Task: Play online crossword game.
Action: Mouse moved to (415, 357)
Screenshot: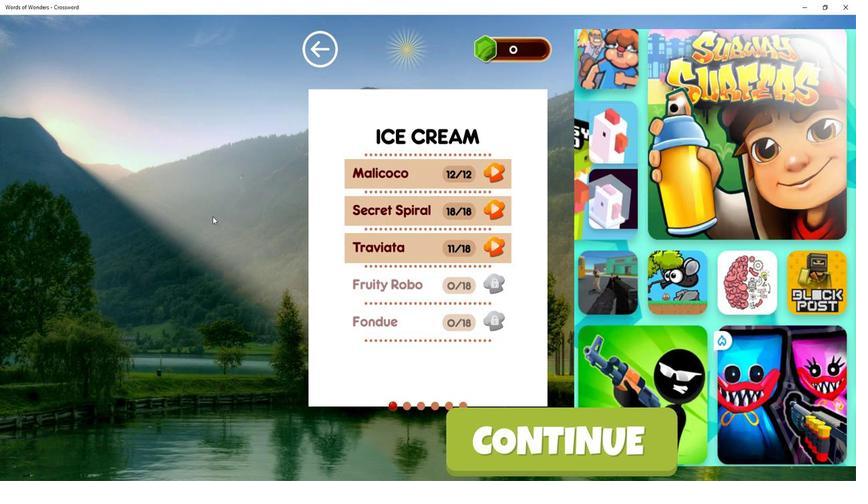 
Action: Mouse pressed left at (415, 357)
Screenshot: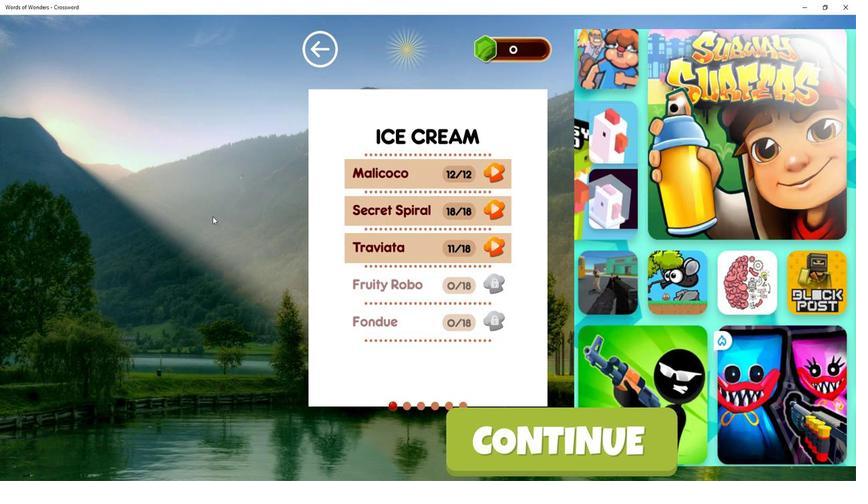 
Action: Mouse moved to (656, 404)
Screenshot: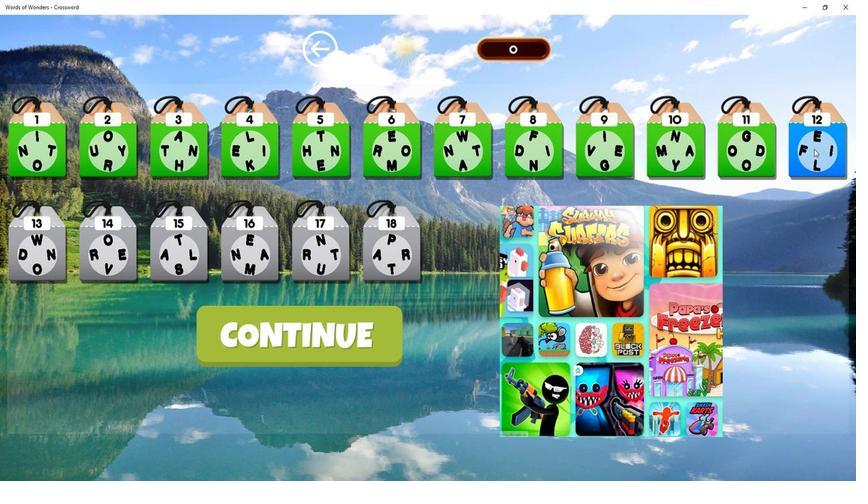
Action: Mouse pressed left at (656, 404)
Screenshot: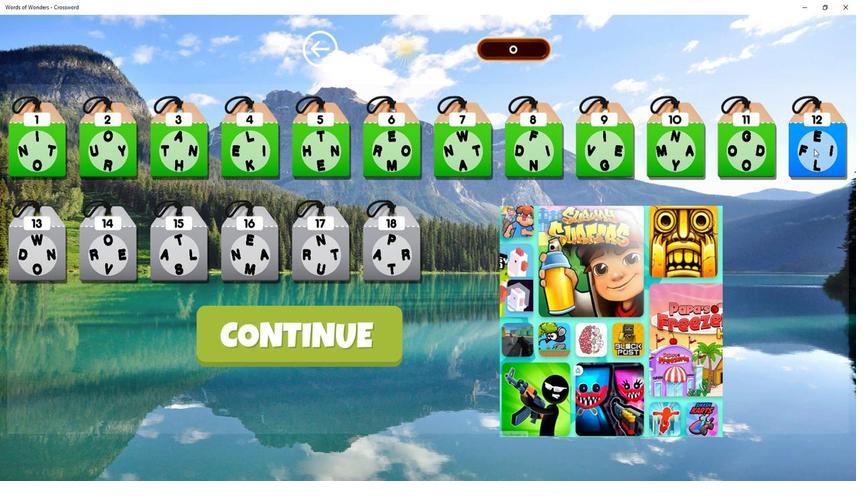 
Action: Mouse moved to (466, 321)
Screenshot: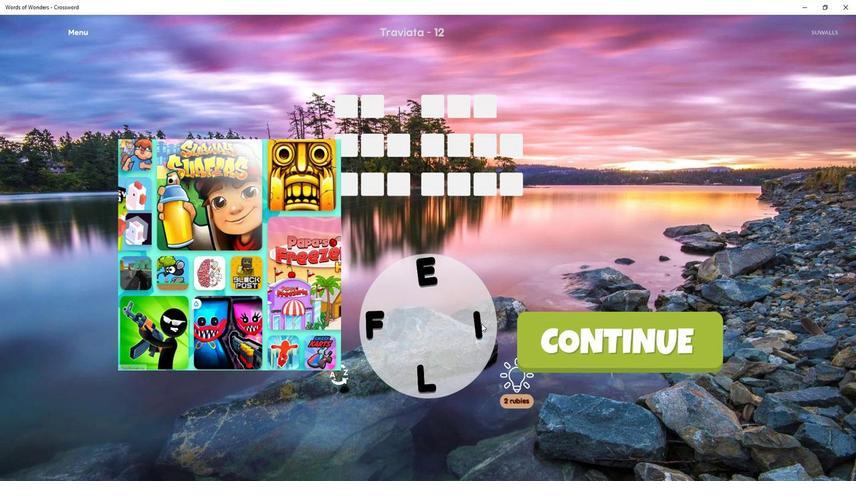 
Action: Mouse pressed left at (466, 321)
Screenshot: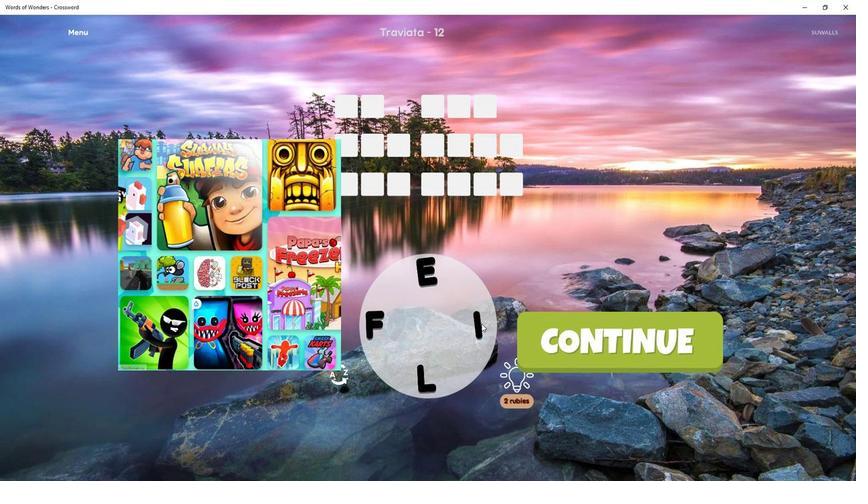 
Action: Mouse moved to (464, 322)
Screenshot: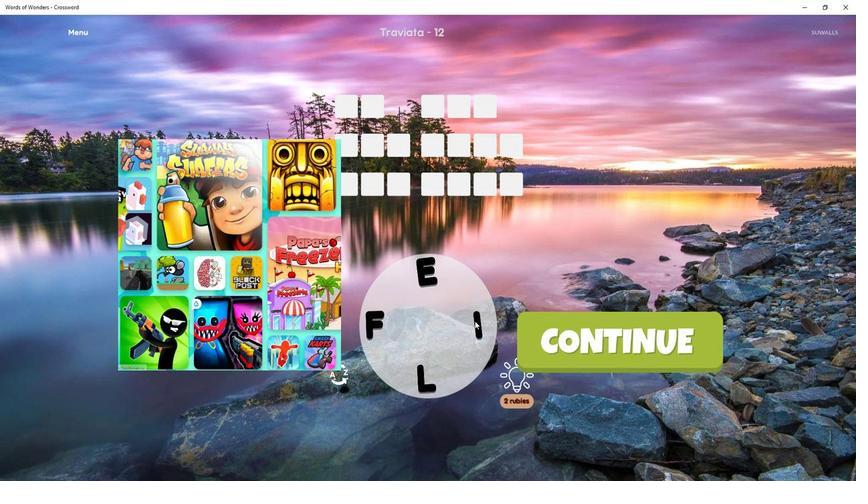 
Action: Mouse pressed left at (464, 322)
Screenshot: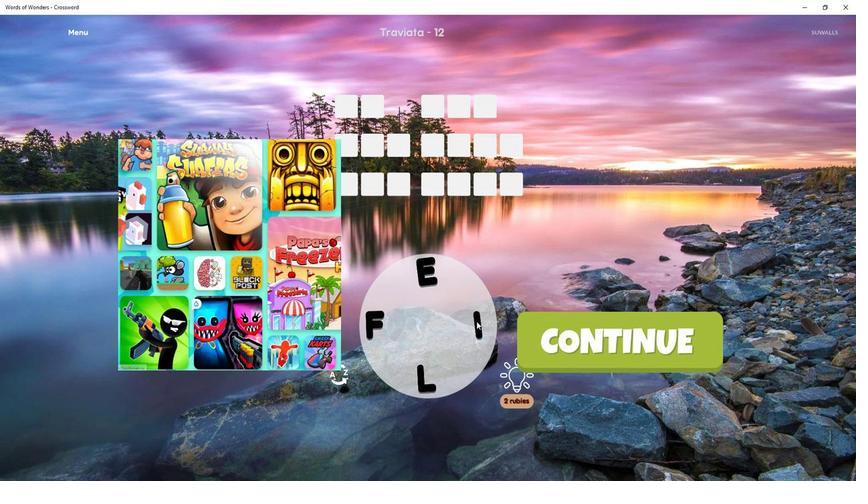 
Action: Mouse moved to (404, 325)
Screenshot: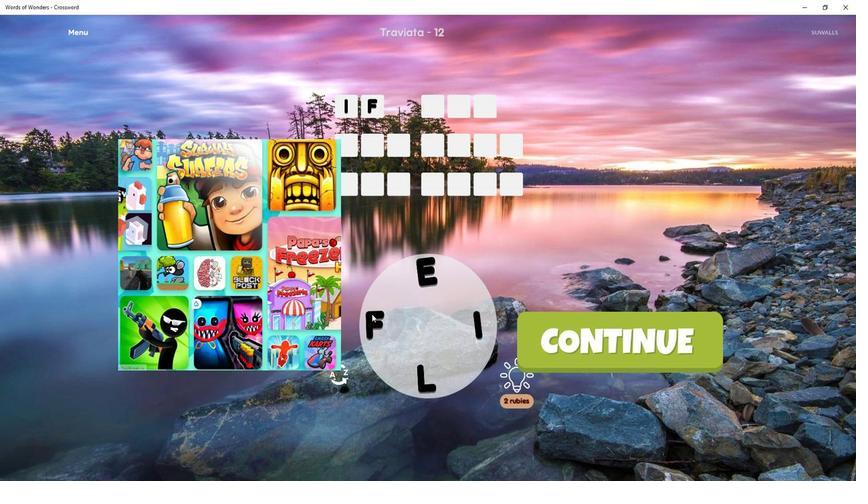 
Action: Mouse pressed left at (404, 325)
Screenshot: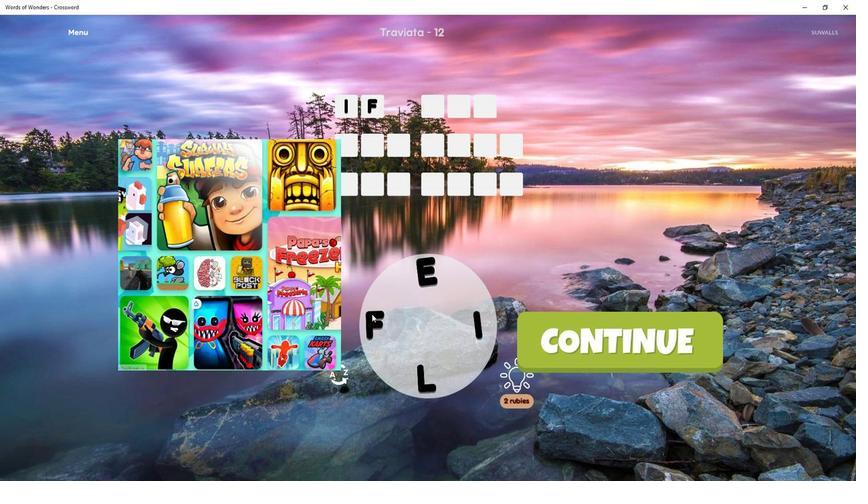 
Action: Mouse moved to (433, 294)
Screenshot: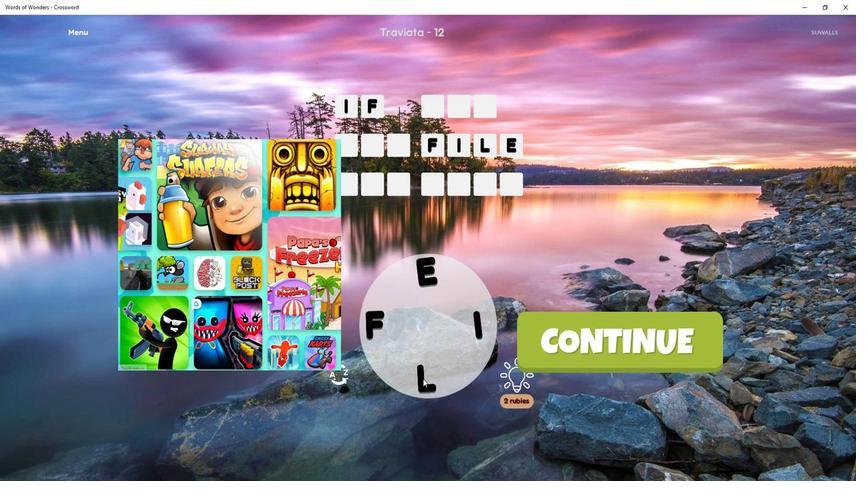 
Action: Mouse pressed left at (433, 294)
Screenshot: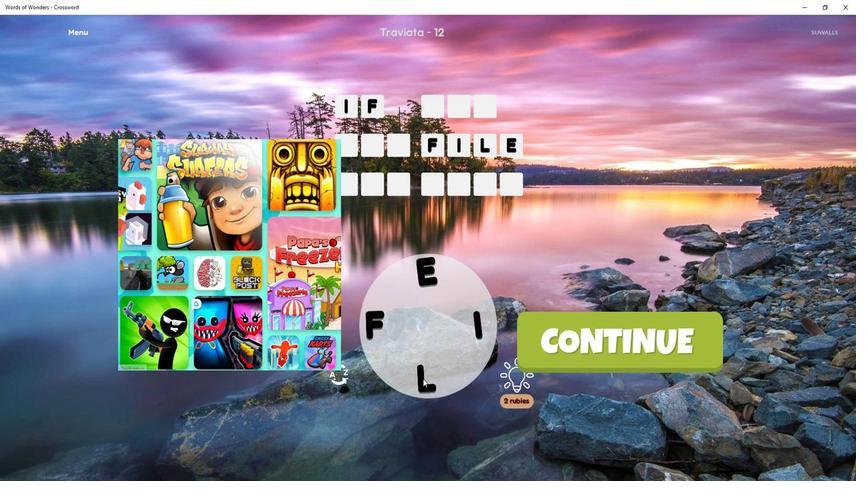 
Action: Mouse moved to (407, 327)
Screenshot: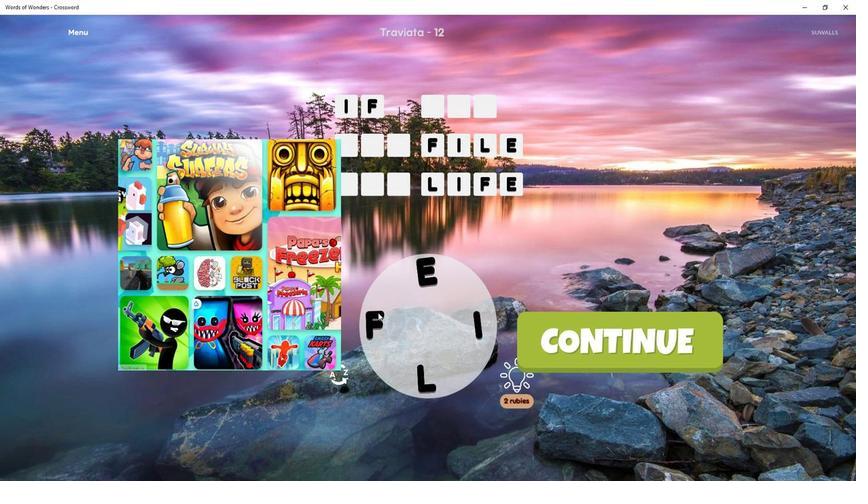 
Action: Mouse pressed left at (407, 327)
Screenshot: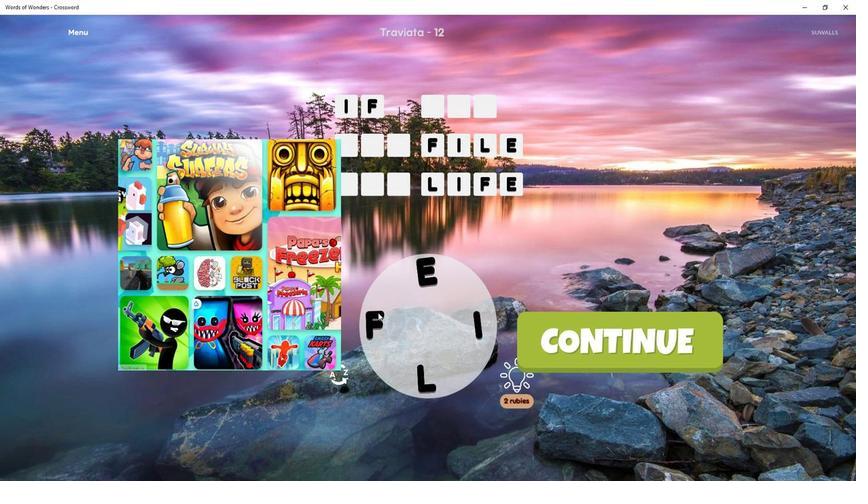 
Action: Mouse moved to (90, 403)
Screenshot: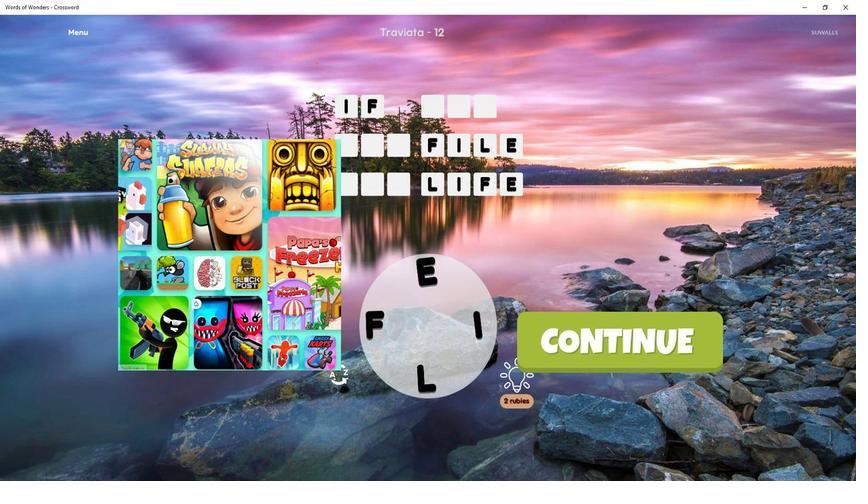 
Action: Mouse scrolled (90, 403) with delta (0, 0)
Screenshot: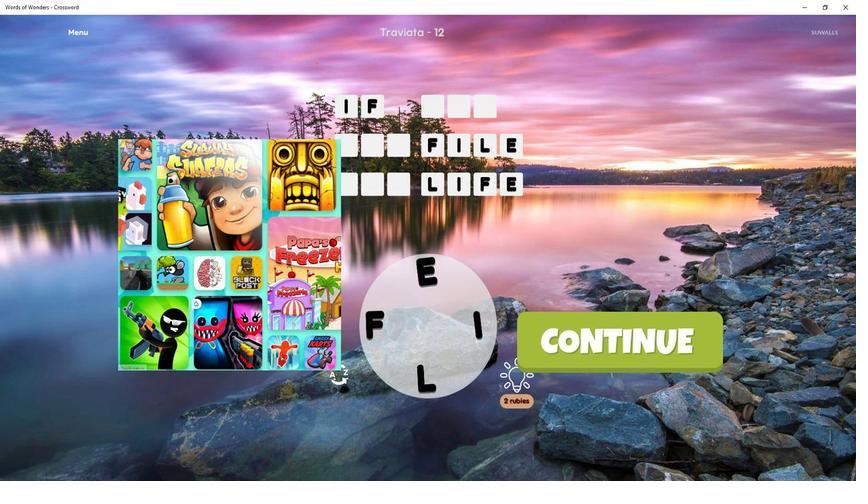 
Action: Mouse moved to (432, 343)
Screenshot: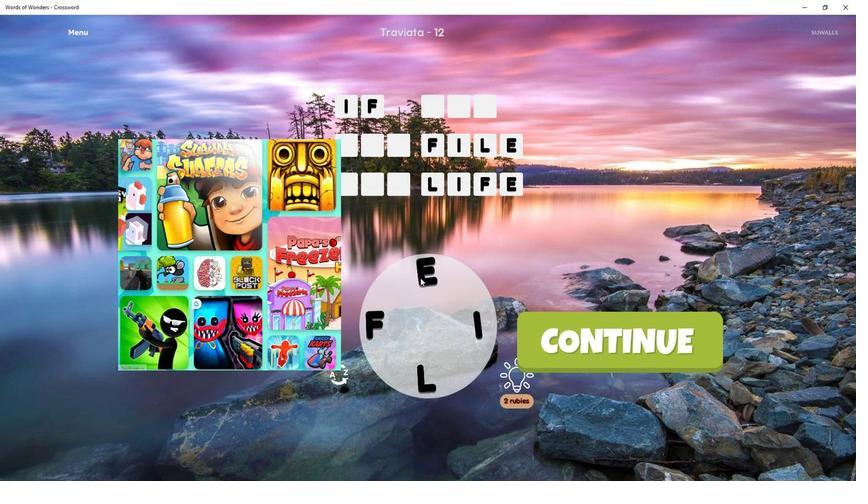 
Action: Mouse pressed left at (432, 343)
Screenshot: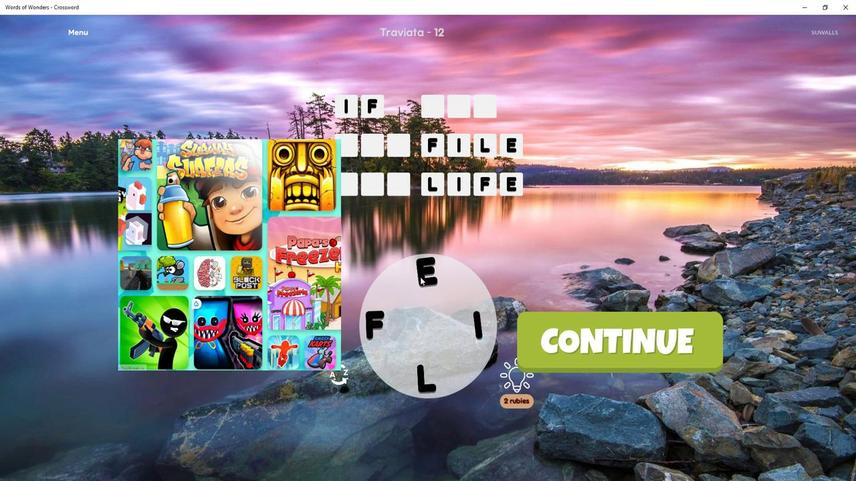 
Action: Mouse moved to (405, 323)
Screenshot: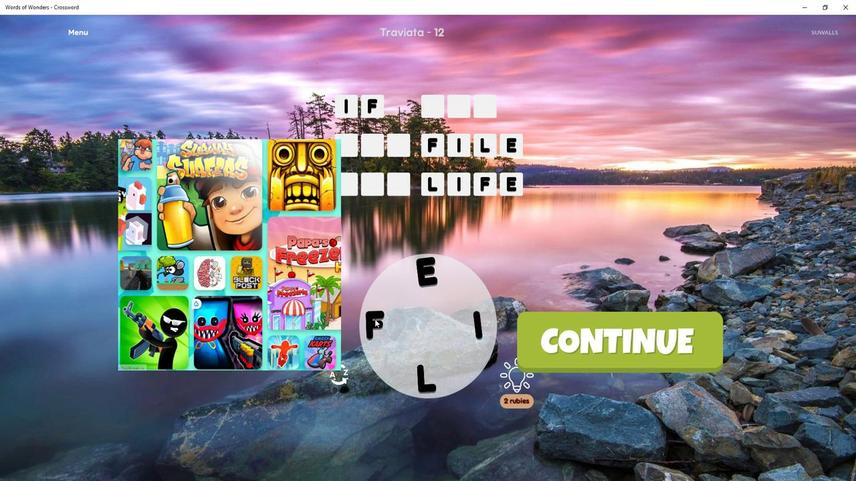 
Action: Mouse pressed left at (405, 323)
Screenshot: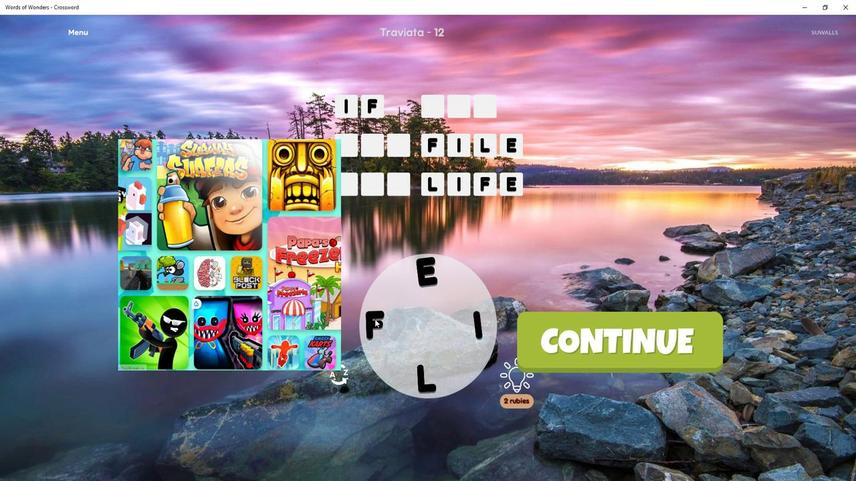 
Action: Mouse moved to (430, 296)
Screenshot: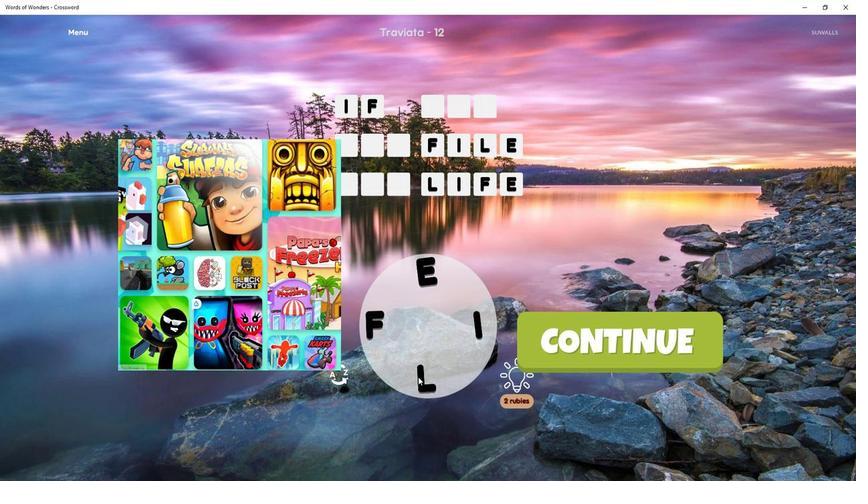 
Action: Mouse pressed left at (430, 296)
Screenshot: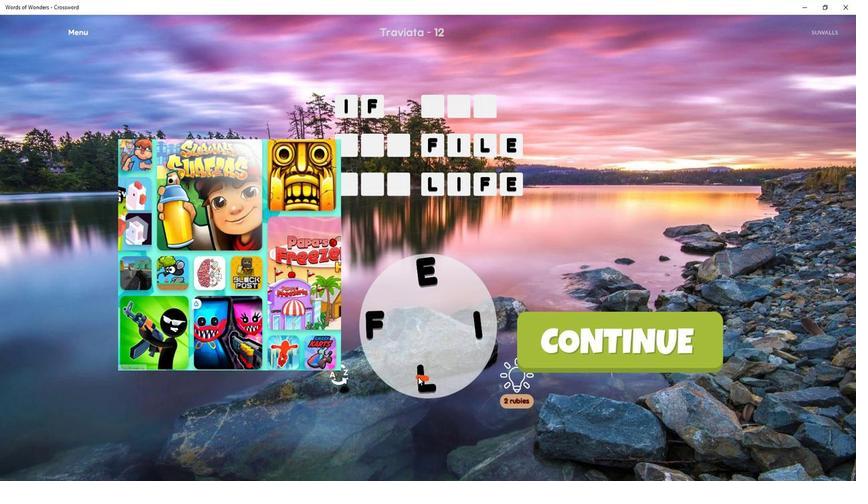 
Action: Mouse moved to (432, 343)
Screenshot: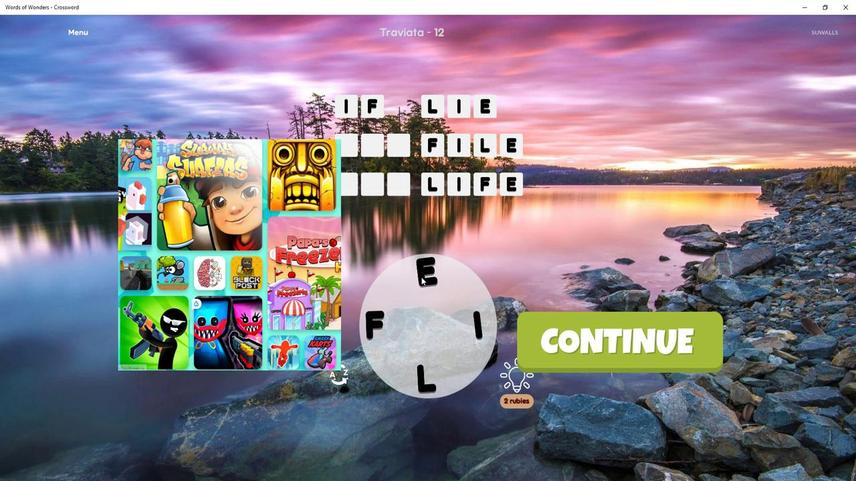 
Action: Mouse pressed left at (432, 343)
Screenshot: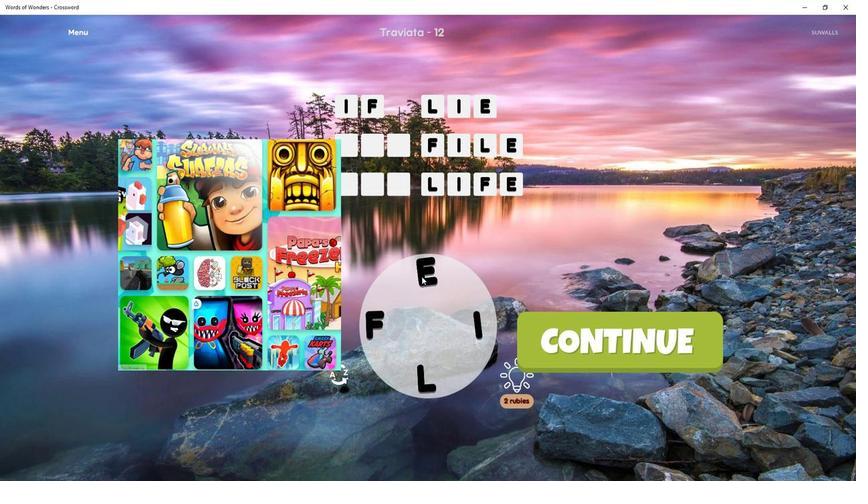 
Action: Mouse moved to (49, 394)
Screenshot: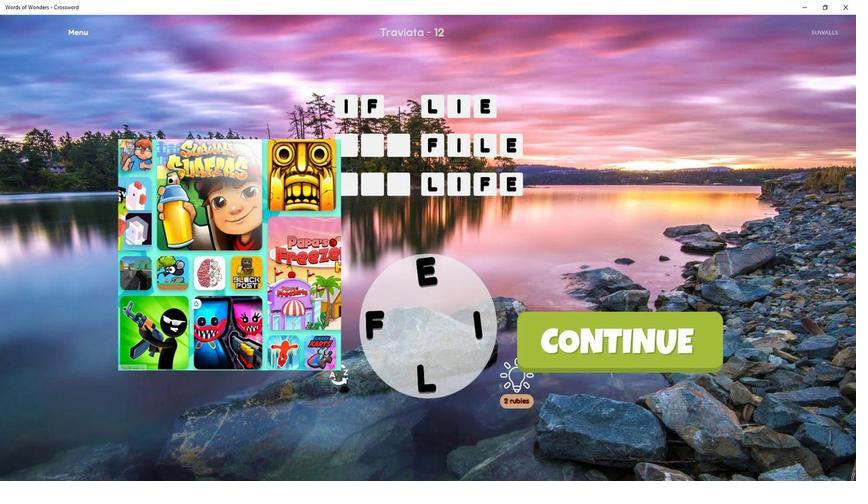 
Action: Mouse scrolled (49, 394) with delta (0, 0)
Screenshot: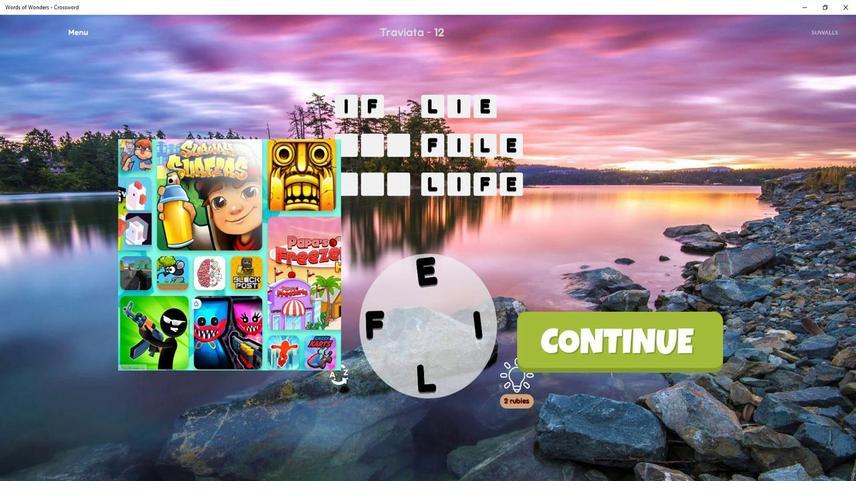 
Action: Mouse moved to (433, 297)
Screenshot: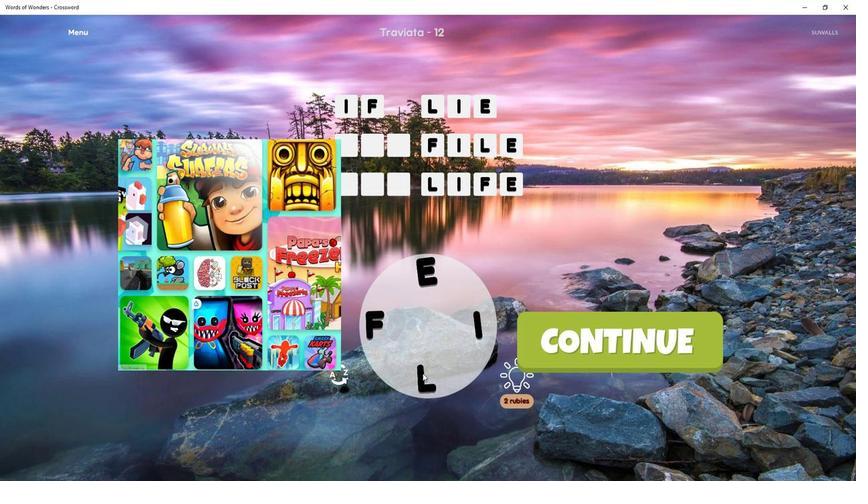 
Action: Mouse pressed left at (433, 297)
Screenshot: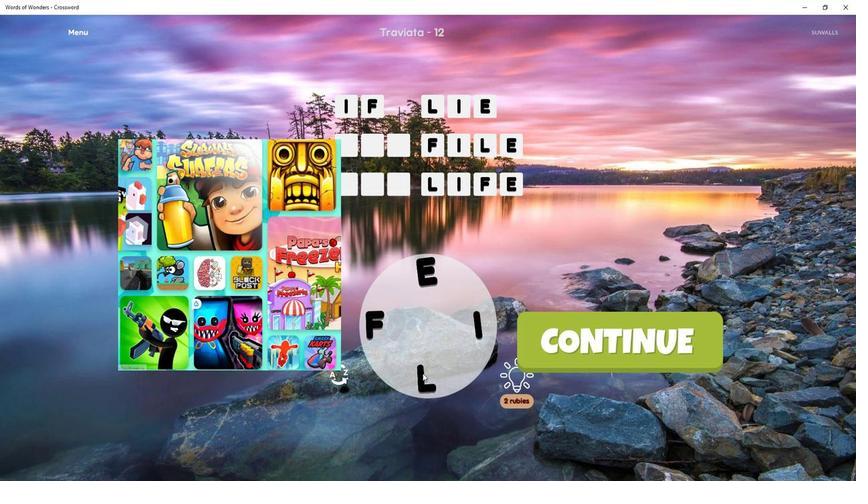 
Action: Mouse moved to (405, 323)
Screenshot: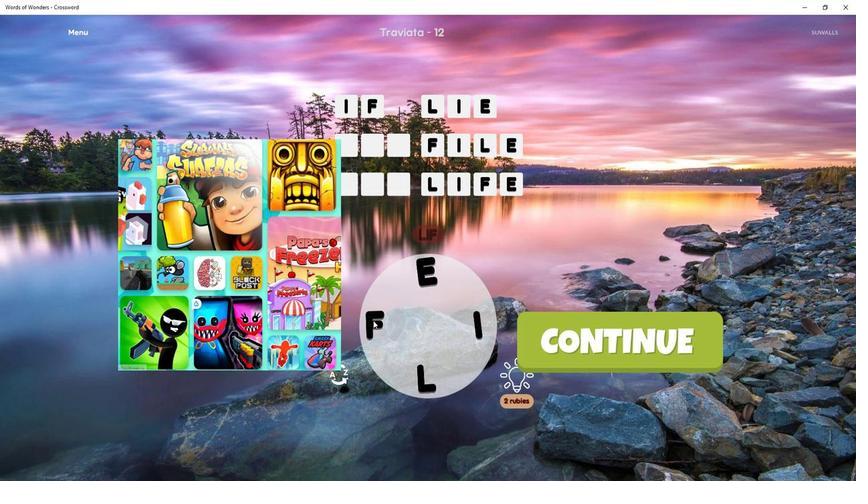 
Action: Mouse pressed left at (405, 323)
Screenshot: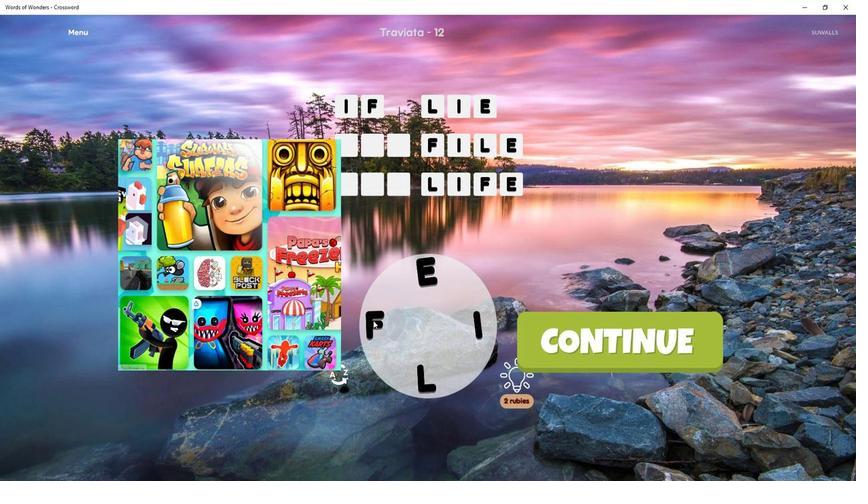
Action: Mouse moved to (401, 321)
Screenshot: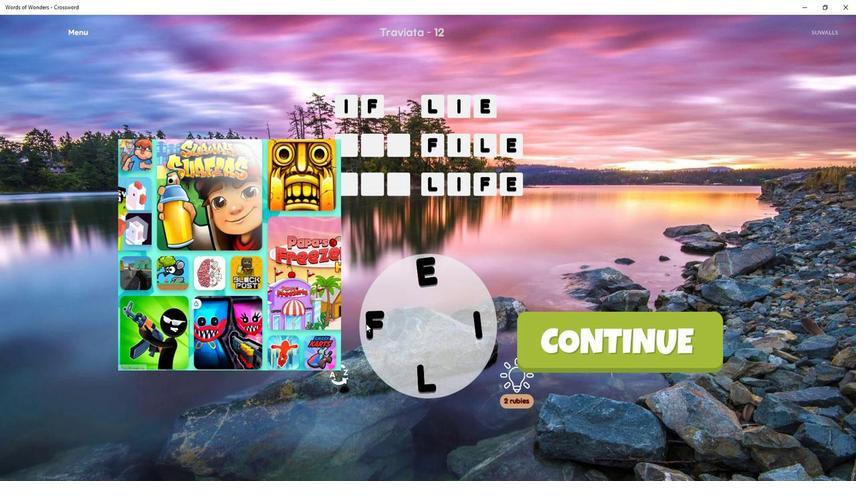 
Action: Mouse pressed left at (401, 321)
Screenshot: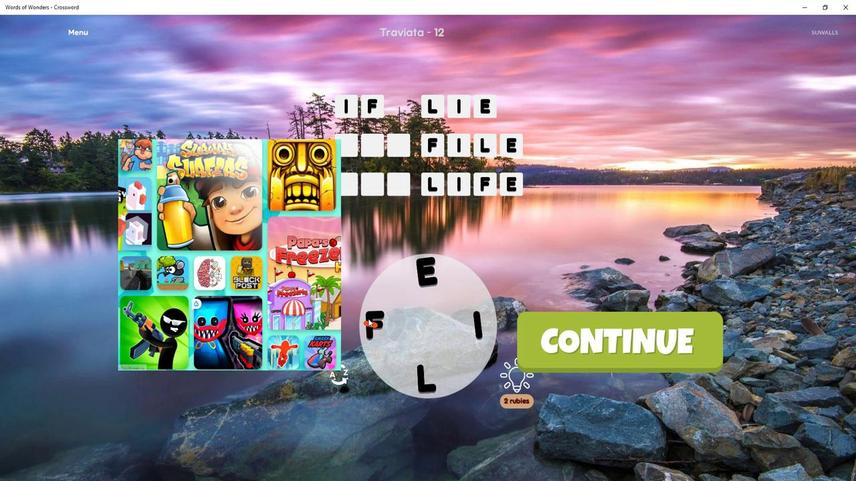 
Action: Mouse moved to (398, 323)
Screenshot: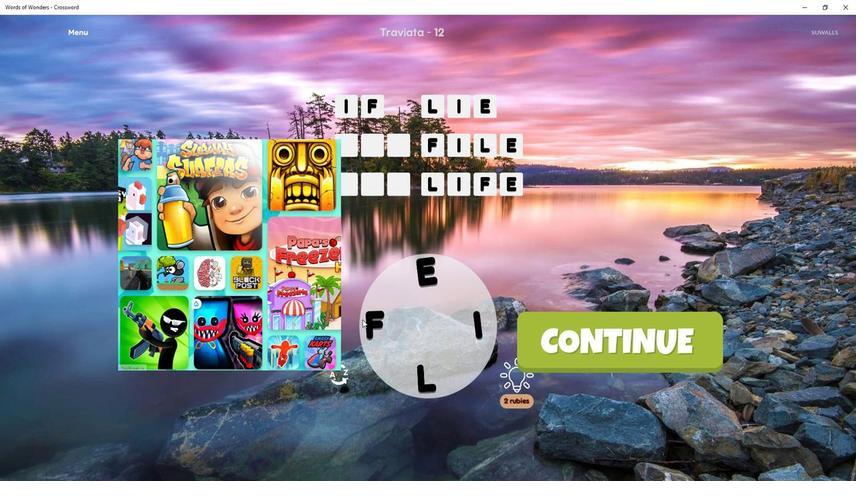 
Action: Mouse pressed left at (398, 323)
Screenshot: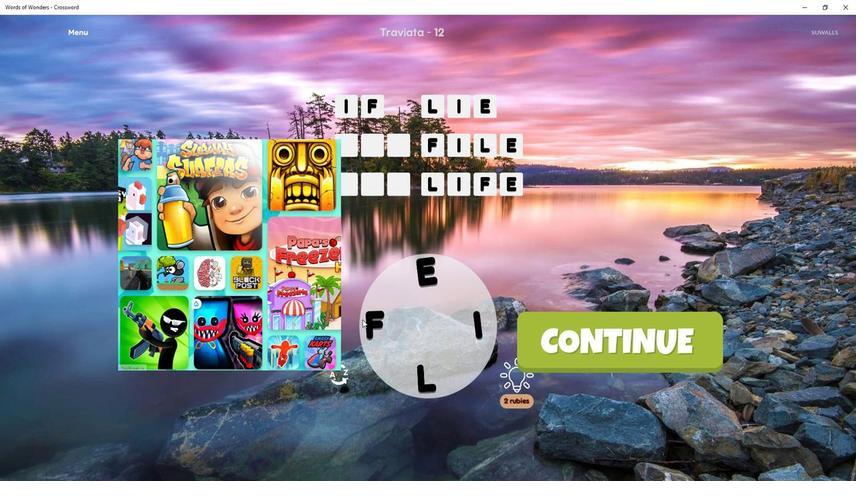 
Action: Mouse moved to (431, 295)
Screenshot: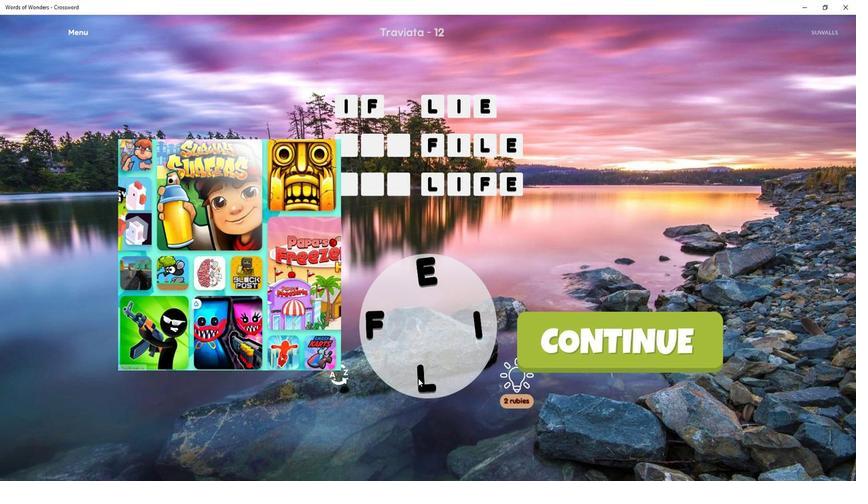 
Action: Mouse pressed left at (431, 295)
Screenshot: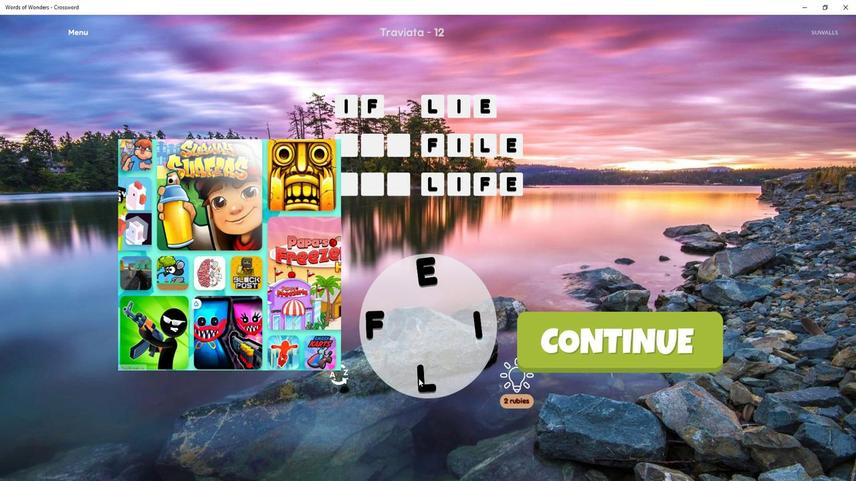 
Action: Mouse moved to (434, 295)
Screenshot: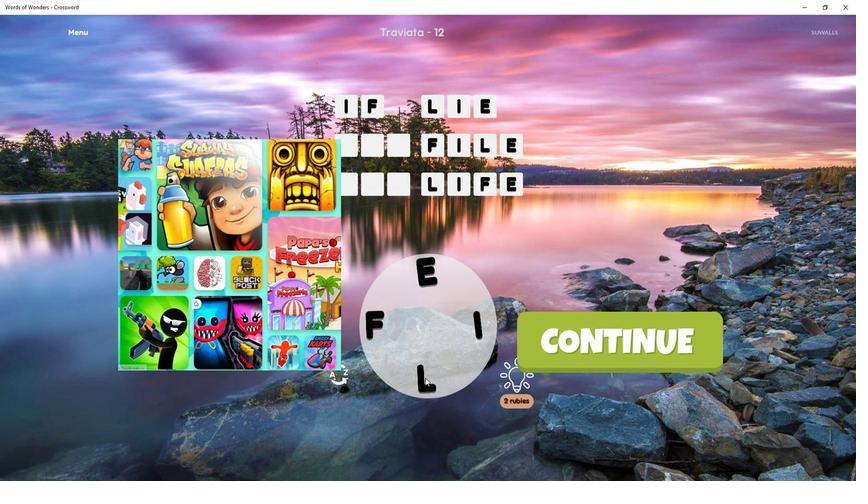 
Action: Mouse pressed left at (434, 295)
Screenshot: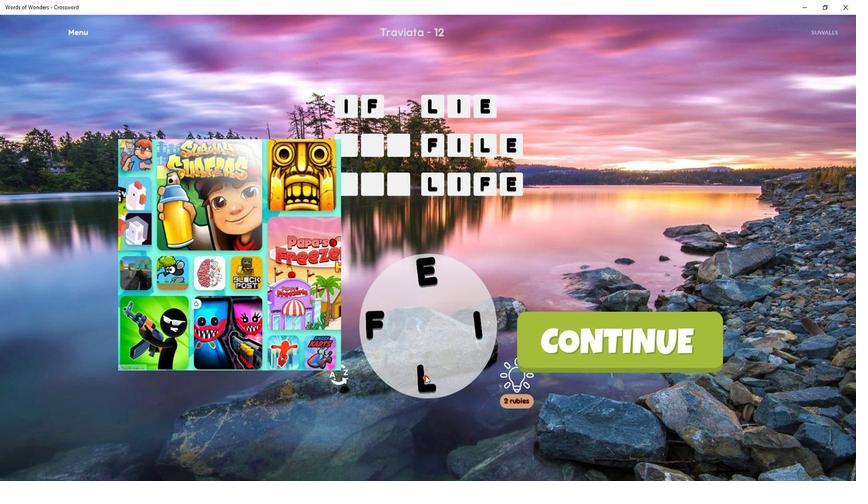 
Action: Mouse moved to (433, 345)
Screenshot: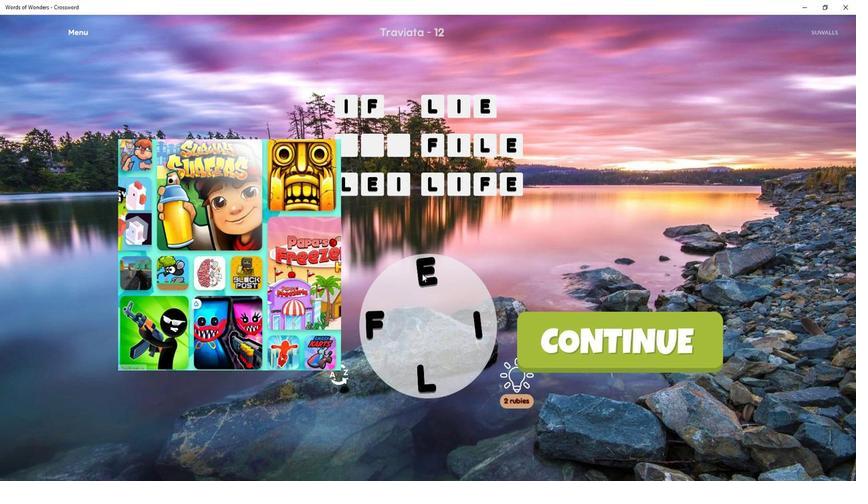 
Action: Mouse pressed left at (433, 345)
Screenshot: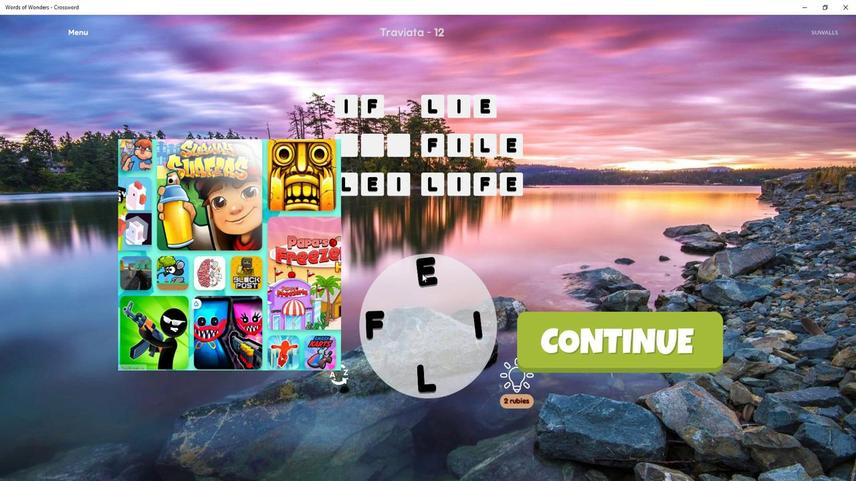 
Action: Mouse moved to (54, 391)
Screenshot: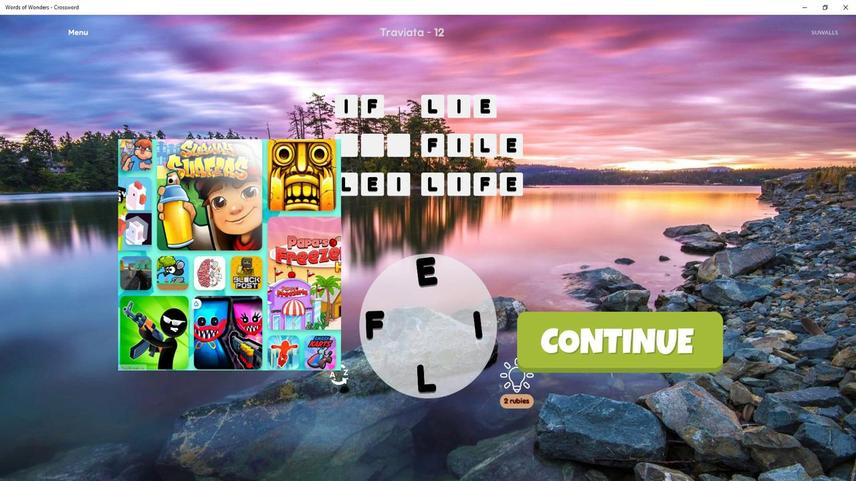 
Action: Mouse scrolled (54, 391) with delta (0, 0)
Screenshot: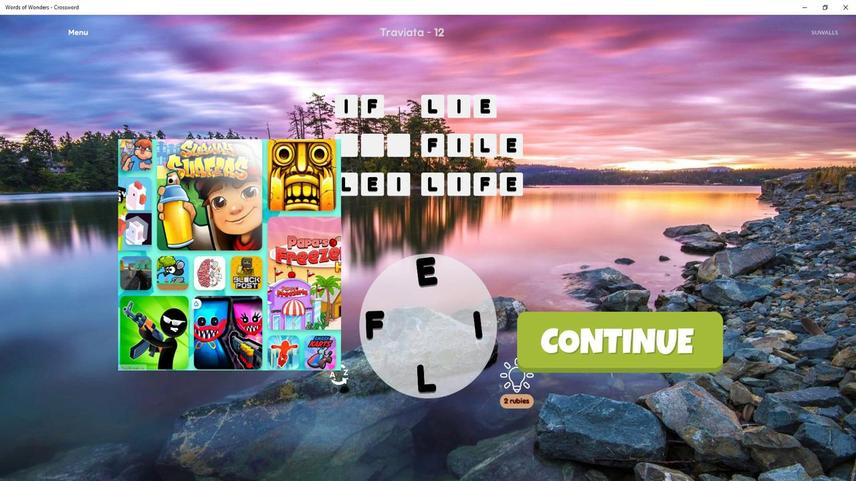 
Action: Mouse moved to (404, 323)
Screenshot: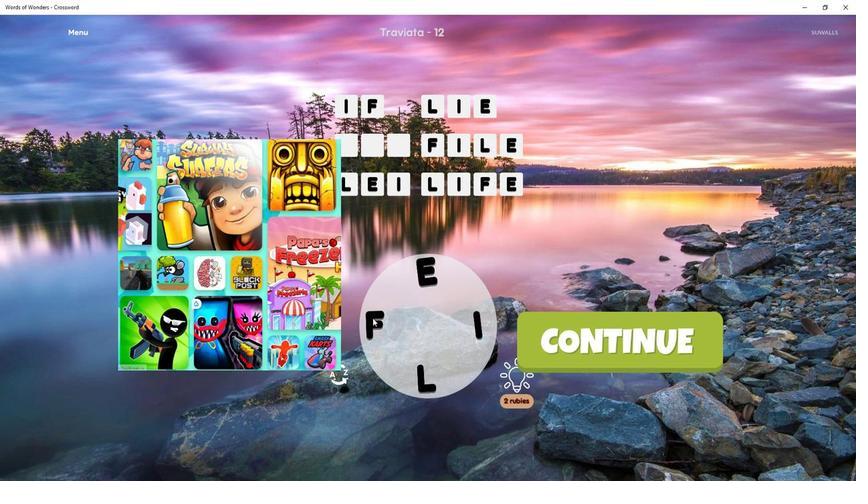 
Action: Mouse pressed left at (404, 323)
Screenshot: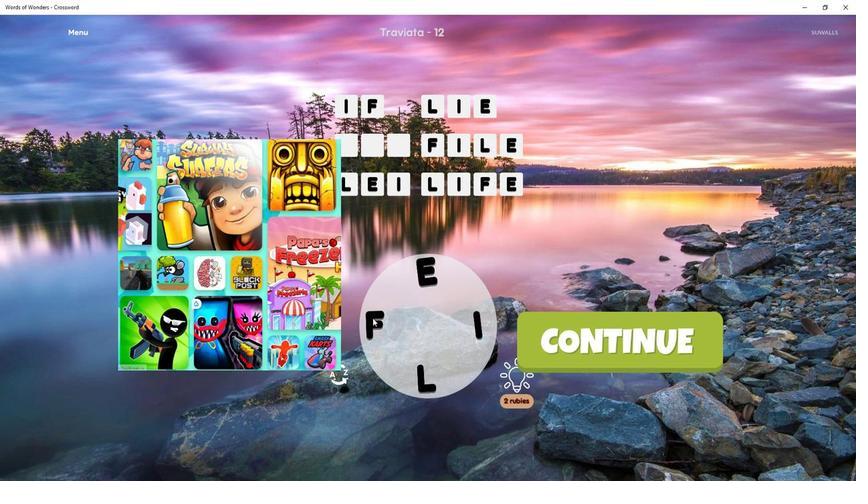 
Action: Mouse moved to (405, 322)
Screenshot: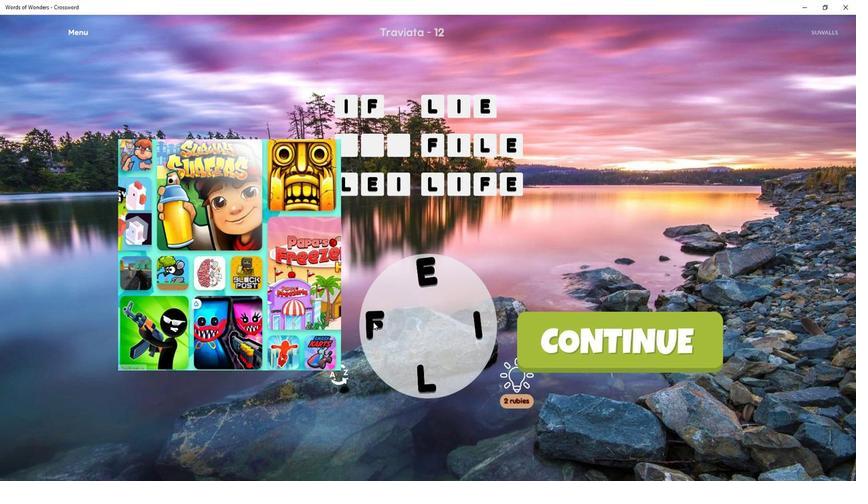 
Action: Mouse pressed left at (405, 322)
Screenshot: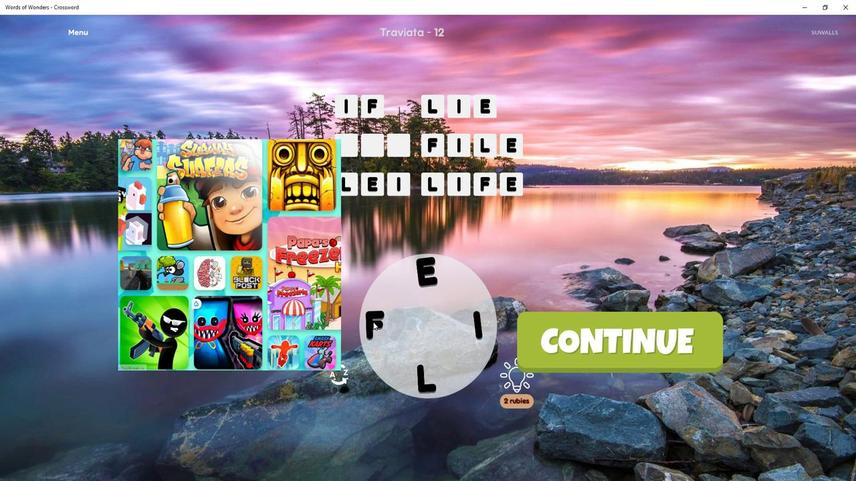 
Action: Mouse moved to (467, 321)
Screenshot: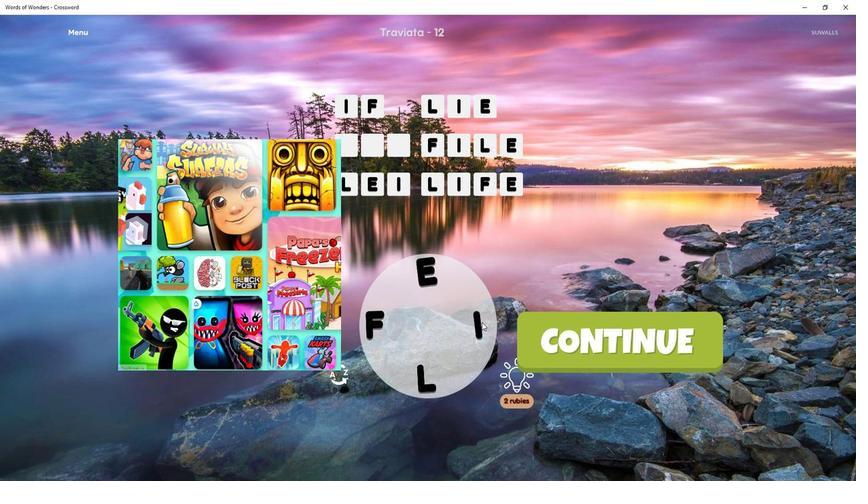
Action: Mouse pressed left at (467, 321)
Screenshot: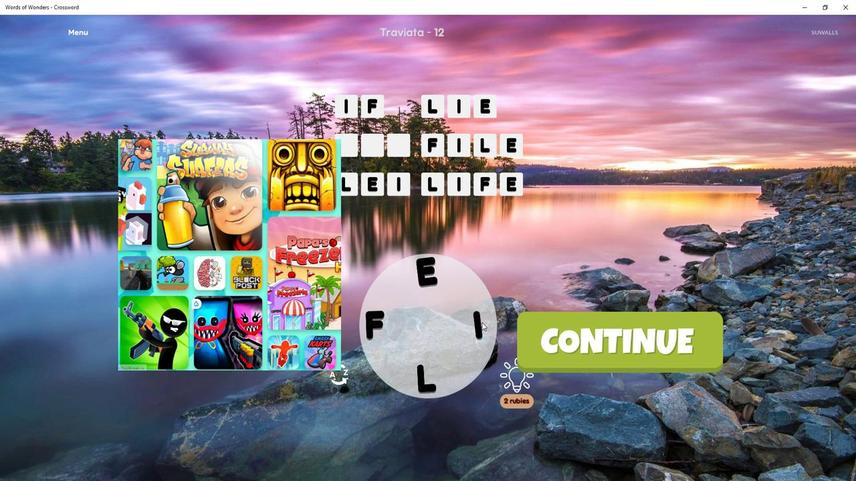 
Action: Mouse moved to (404, 319)
Screenshot: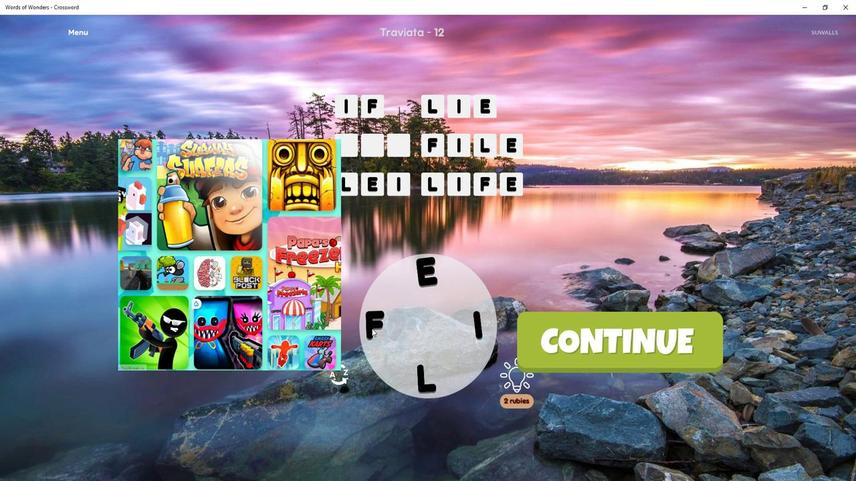 
Action: Mouse pressed left at (404, 319)
Screenshot: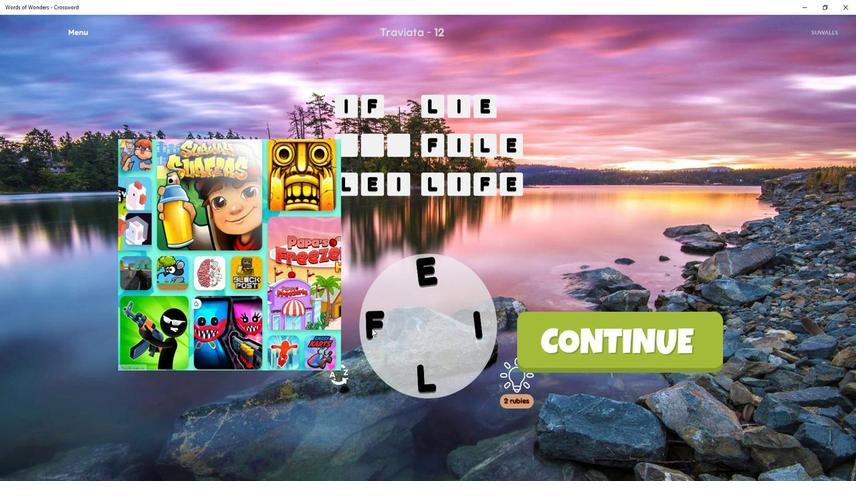 
Action: Mouse moved to (406, 325)
Screenshot: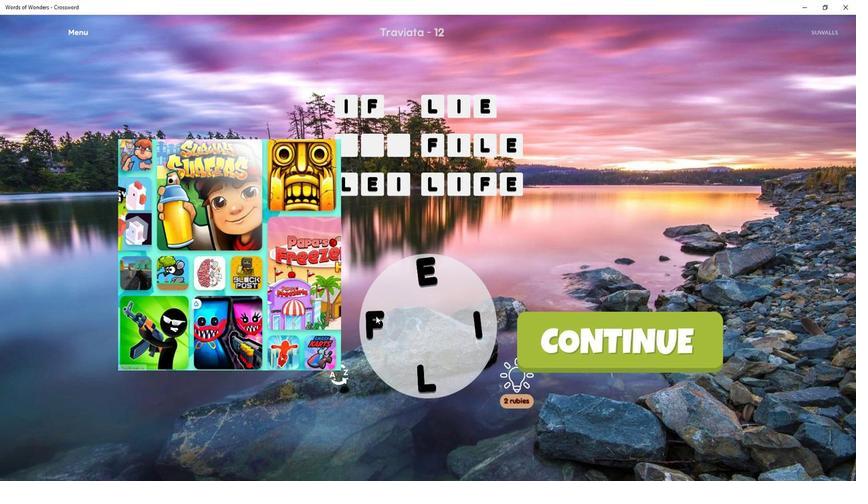 
Action: Mouse pressed left at (406, 325)
Screenshot: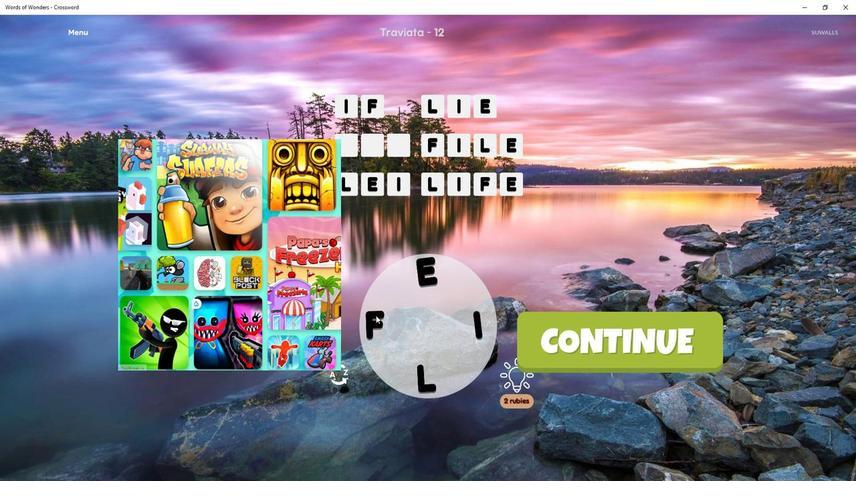 
Action: Mouse moved to (403, 323)
Screenshot: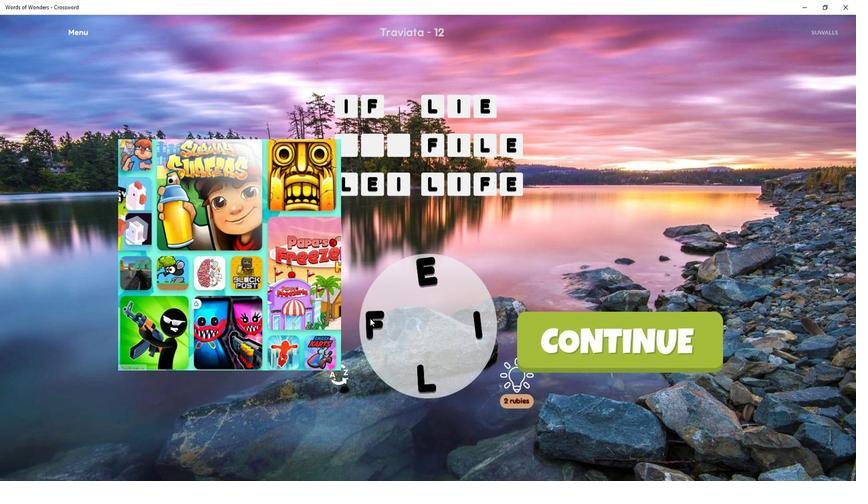 
Action: Mouse pressed left at (403, 323)
Screenshot: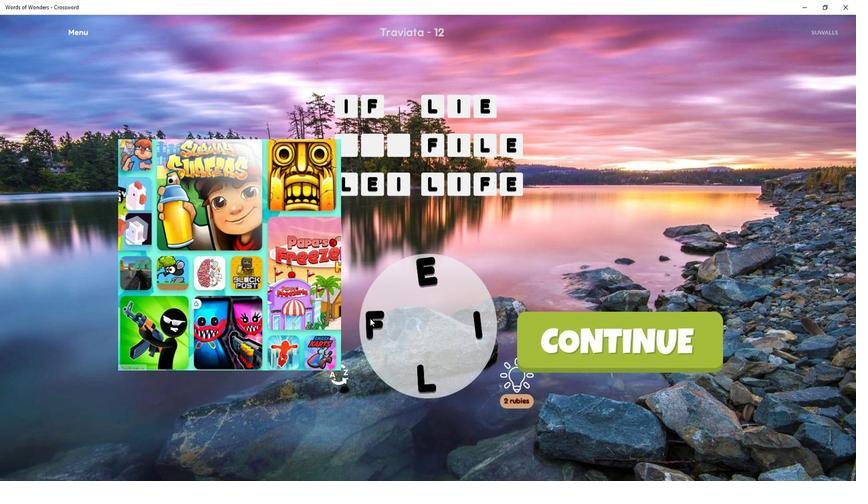 
Action: Mouse moved to (431, 299)
Screenshot: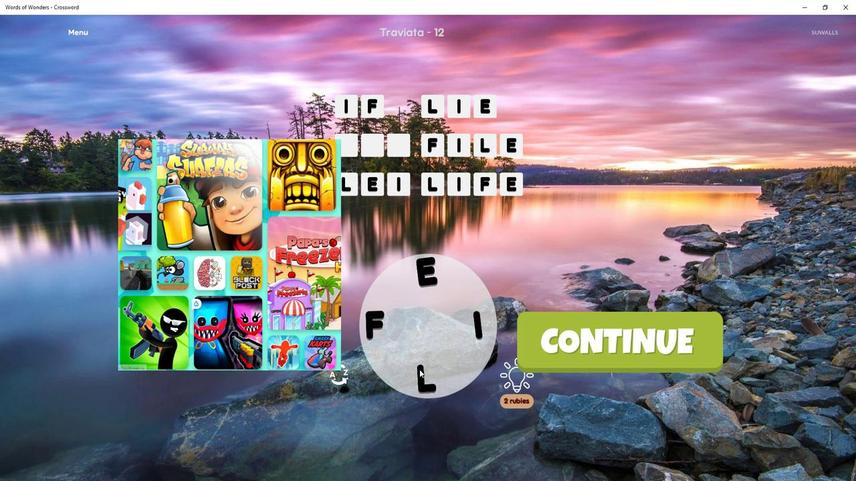 
Action: Mouse pressed left at (431, 299)
Screenshot: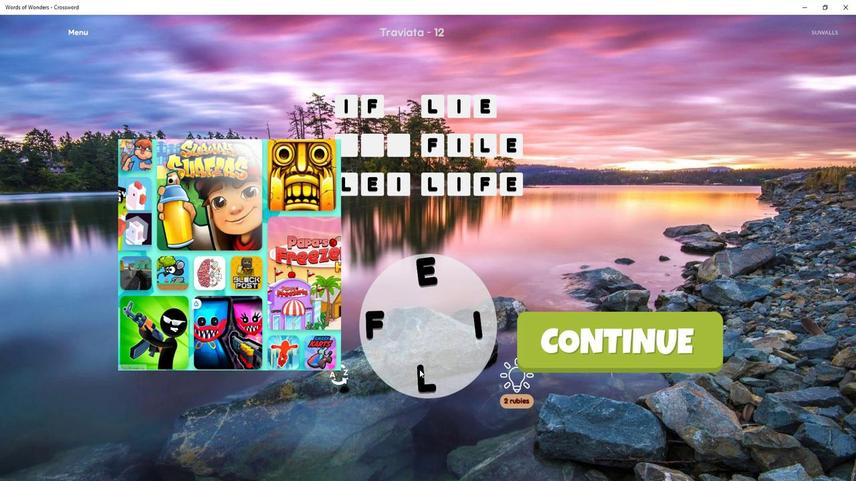 
Action: Mouse moved to (432, 343)
Screenshot: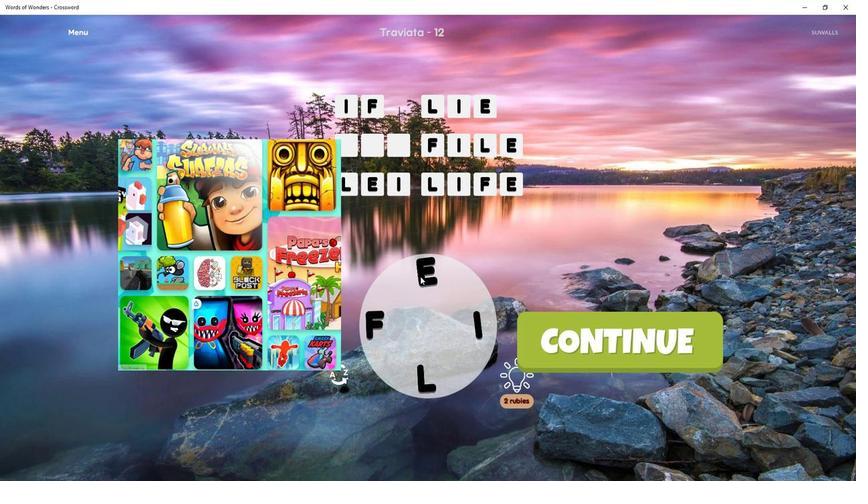 
Action: Mouse pressed left at (432, 343)
Screenshot: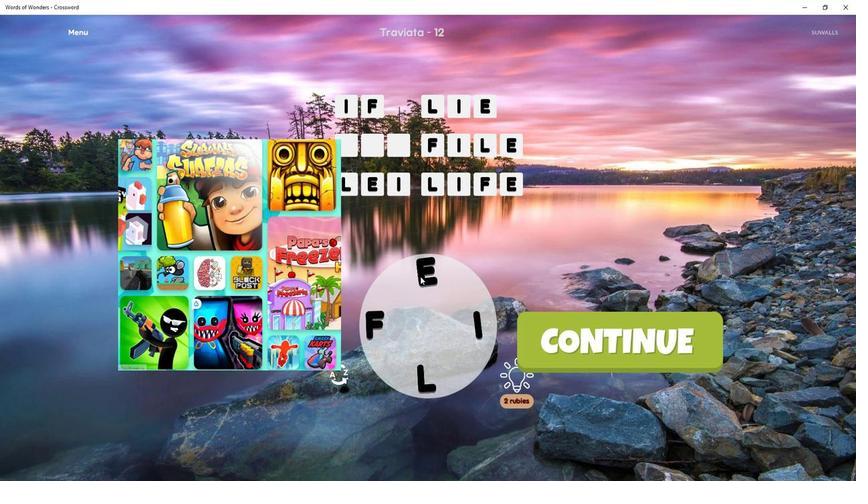 
Action: Mouse moved to (432, 345)
Screenshot: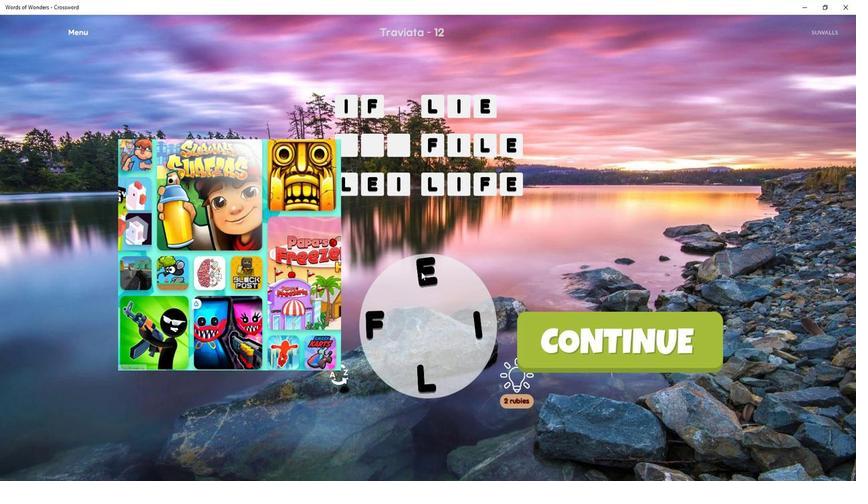 
Action: Mouse pressed left at (432, 345)
Screenshot: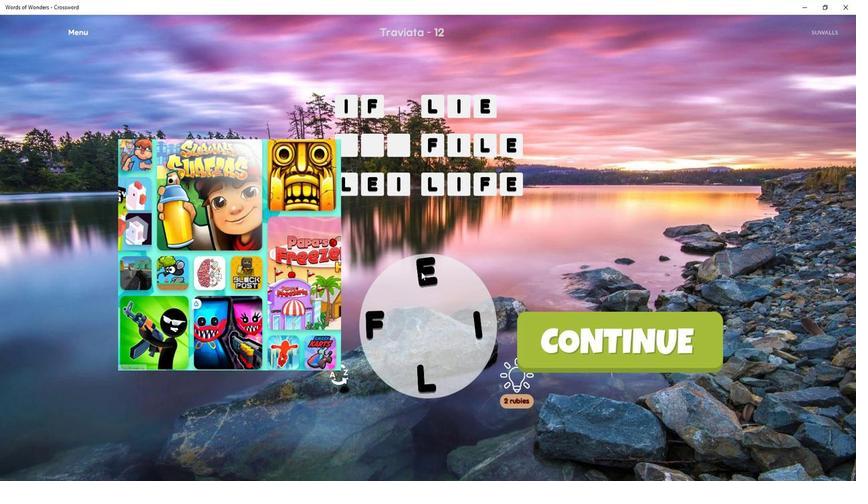 
Action: Mouse moved to (464, 320)
Screenshot: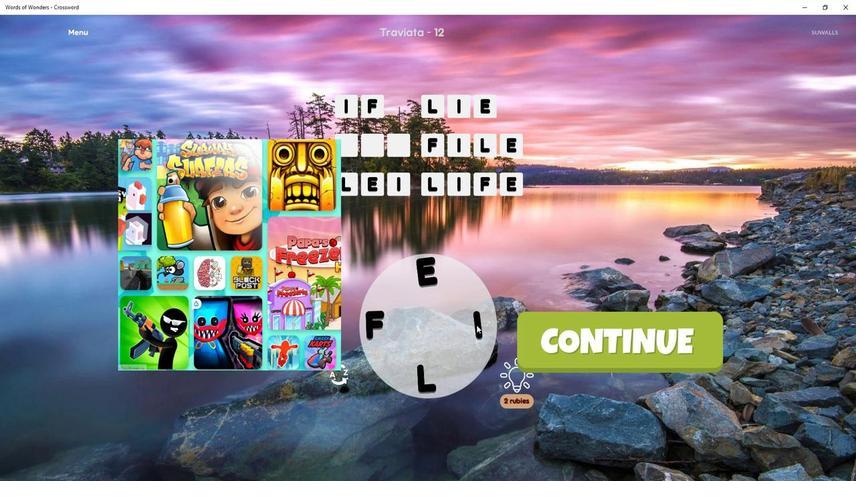 
Action: Mouse pressed left at (464, 320)
Screenshot: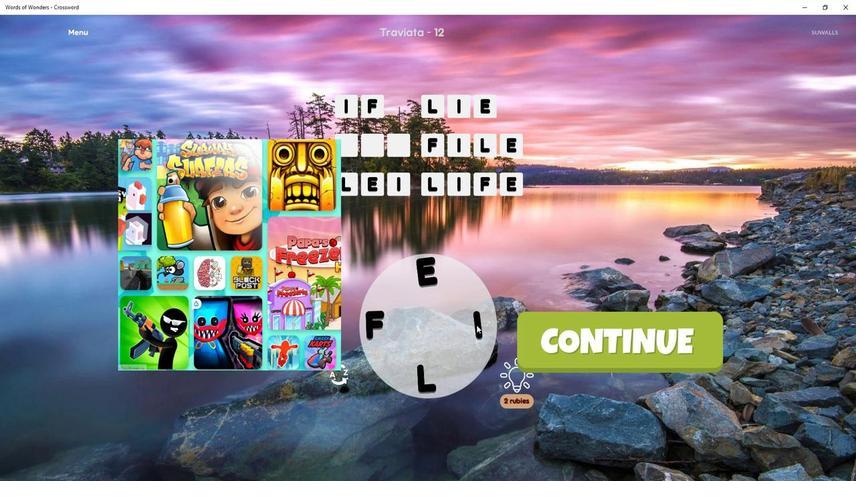 
Action: Mouse moved to (464, 321)
Screenshot: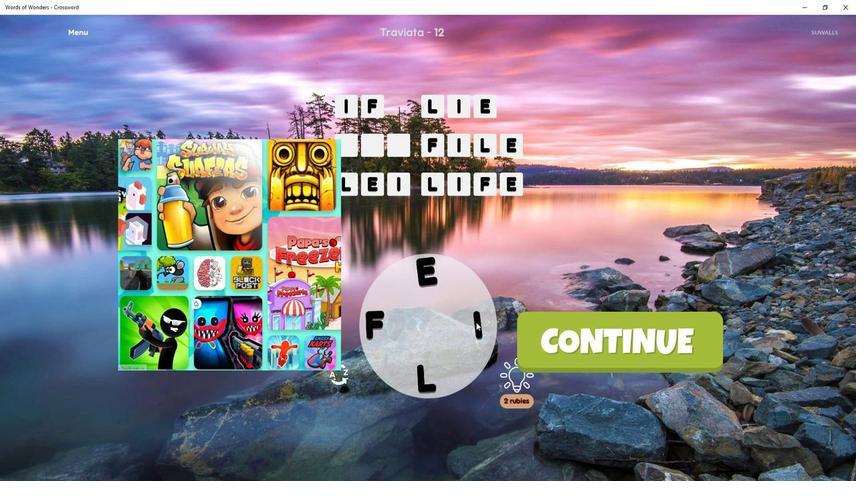 
Action: Mouse pressed left at (464, 321)
Screenshot: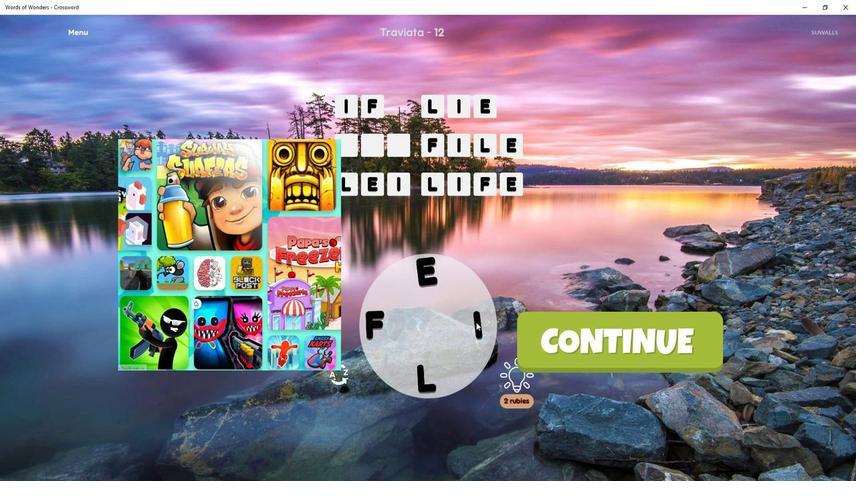 
Action: Mouse moved to (467, 320)
Screenshot: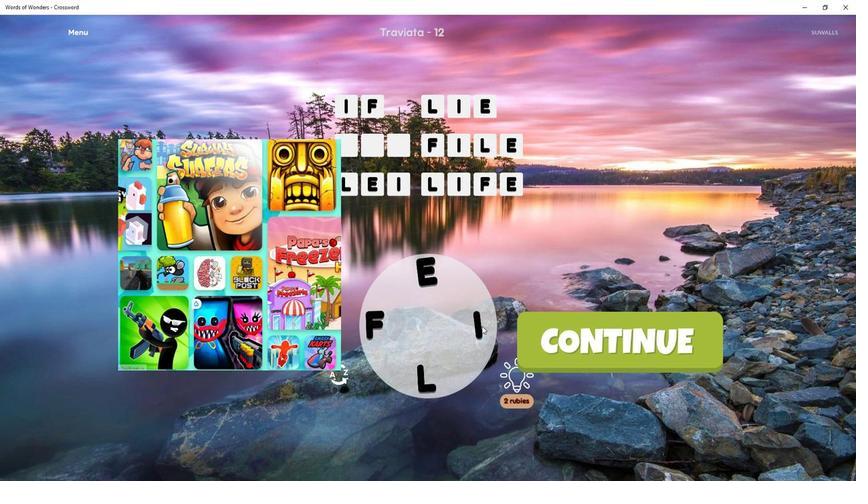 
Action: Mouse pressed left at (467, 320)
Screenshot: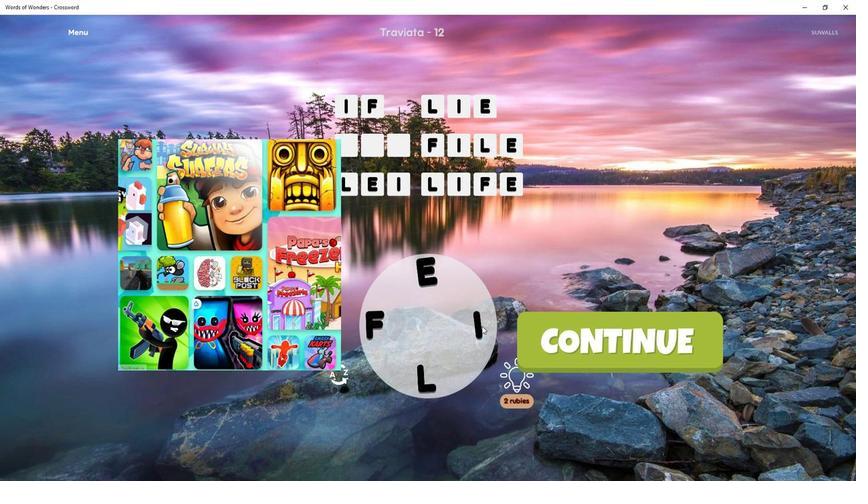 
Action: Mouse moved to (466, 320)
Screenshot: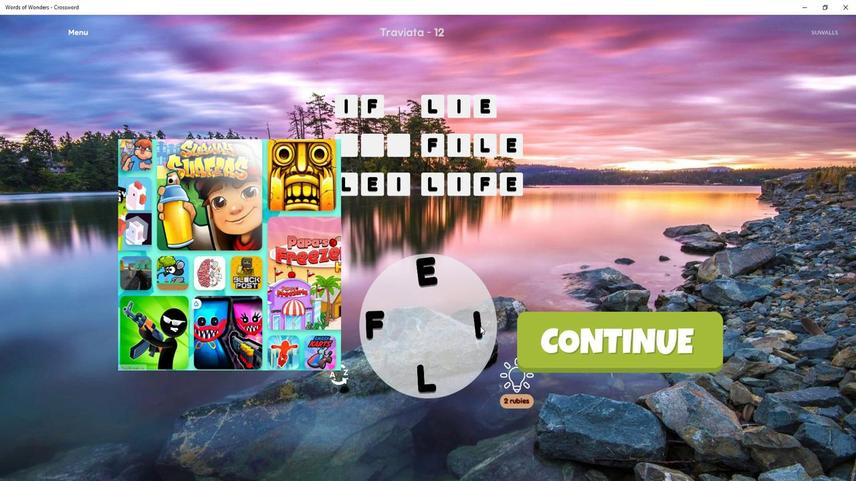 
Action: Mouse pressed left at (466, 320)
Screenshot: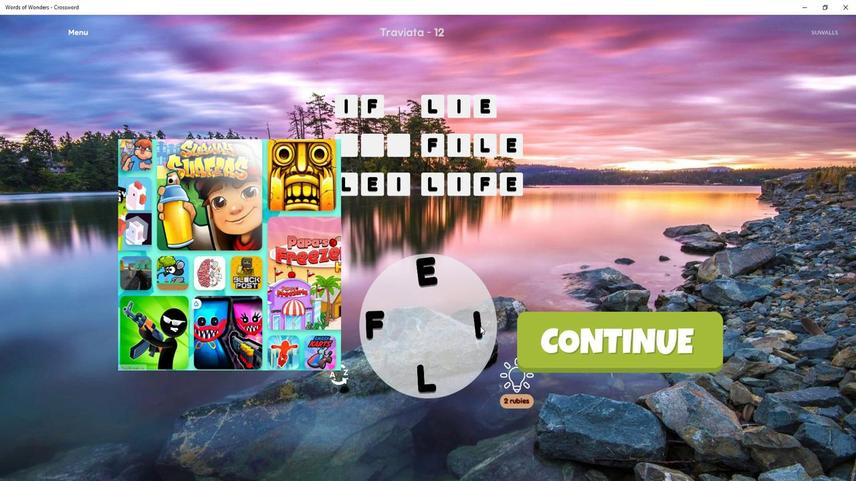 
Action: Mouse moved to (409, 325)
Screenshot: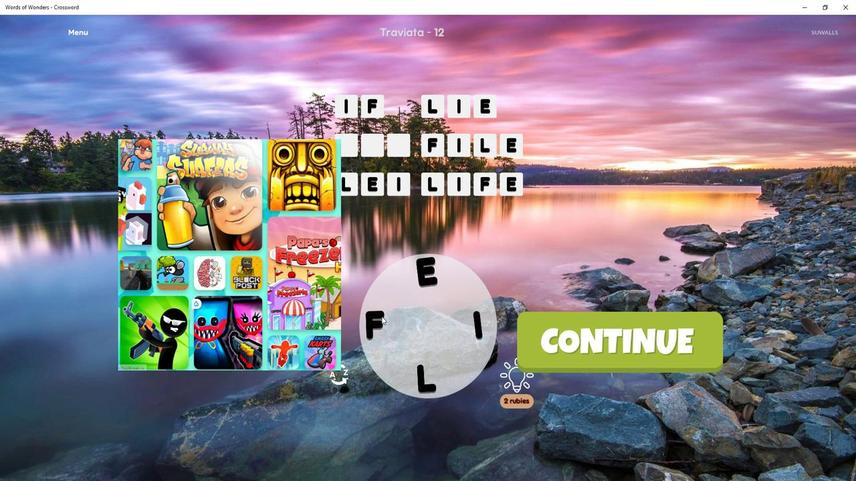 
Action: Mouse pressed left at (409, 325)
Screenshot: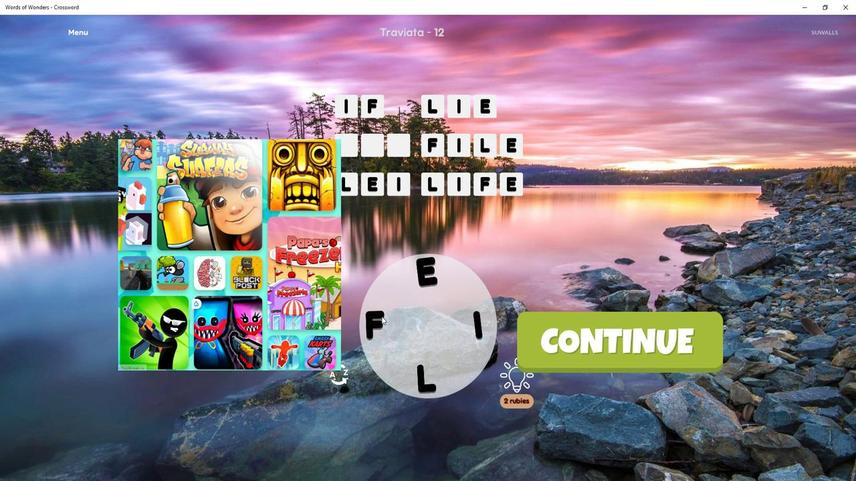 
Action: Mouse moved to (432, 296)
Screenshot: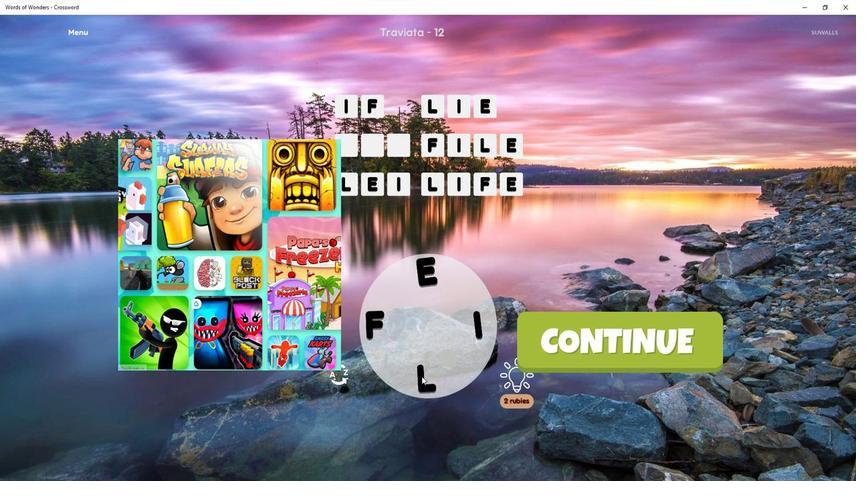 
Action: Mouse pressed left at (432, 296)
Screenshot: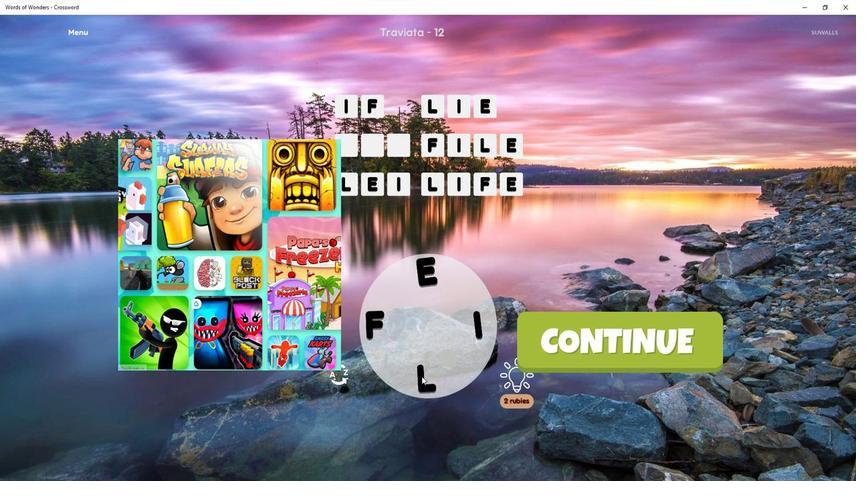 
Action: Mouse moved to (405, 322)
Screenshot: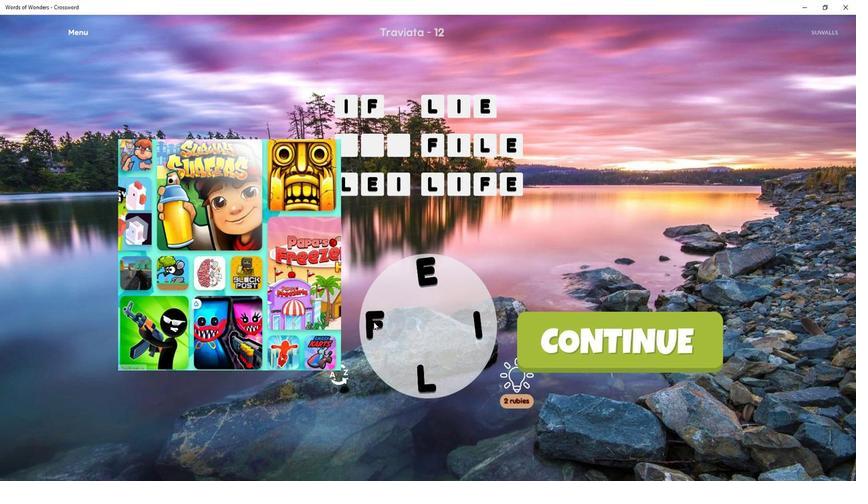 
Action: Mouse pressed left at (405, 322)
Screenshot: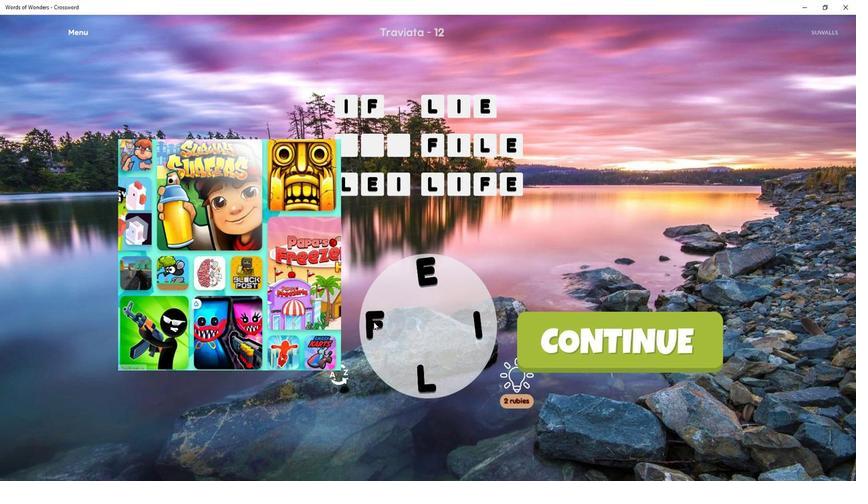 
Action: Mouse moved to (408, 323)
Screenshot: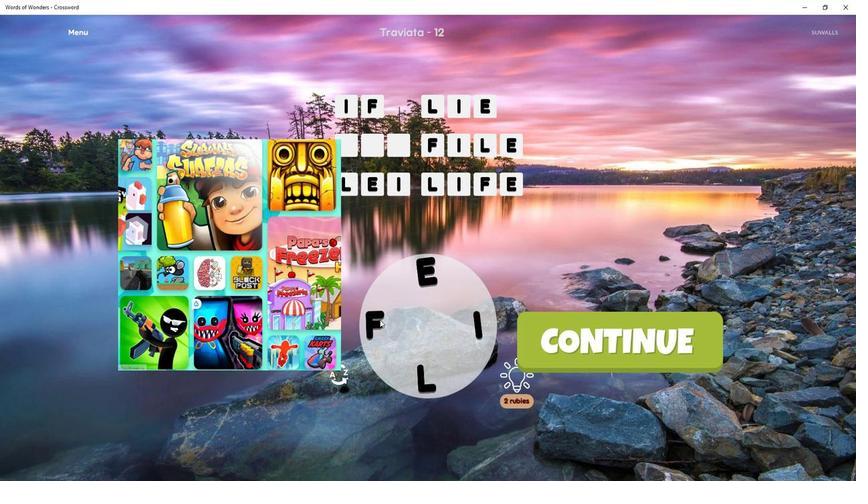 
Action: Mouse pressed left at (409, 323)
Screenshot: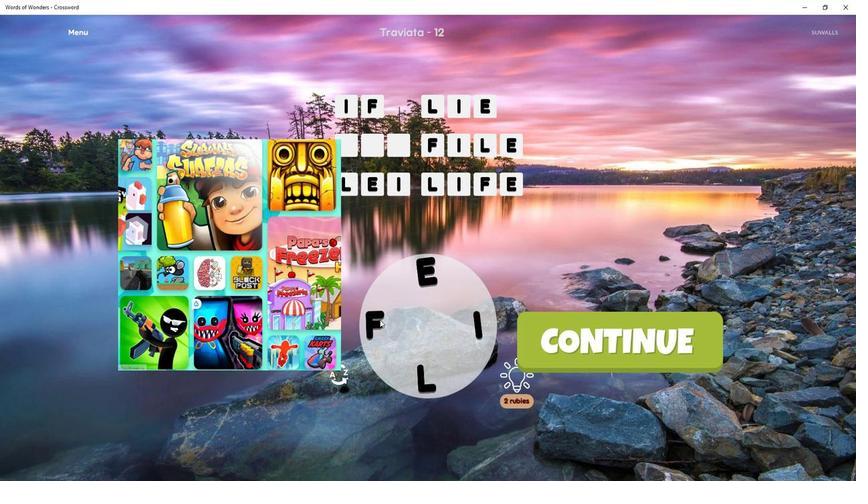 
Action: Mouse moved to (464, 321)
Screenshot: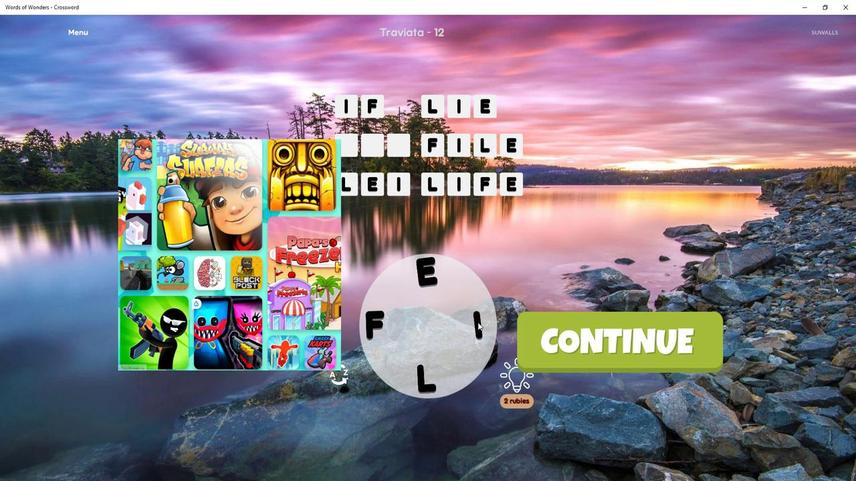 
Action: Mouse pressed left at (464, 321)
Screenshot: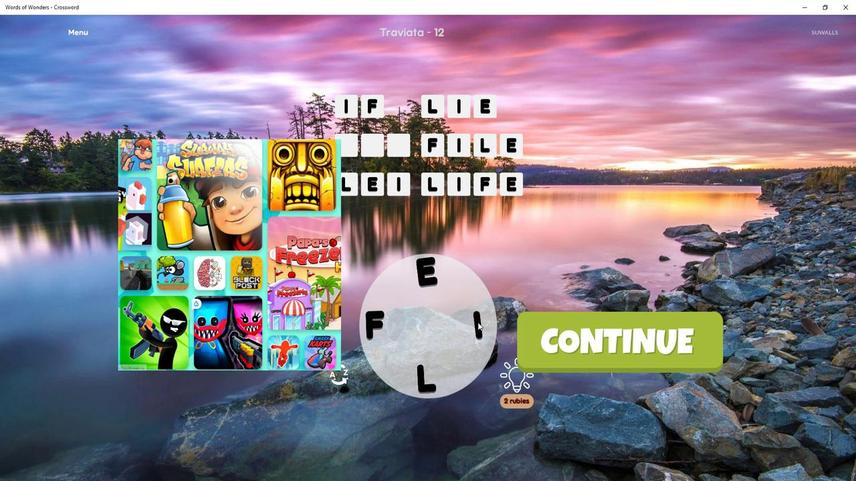 
Action: Mouse moved to (406, 321)
Screenshot: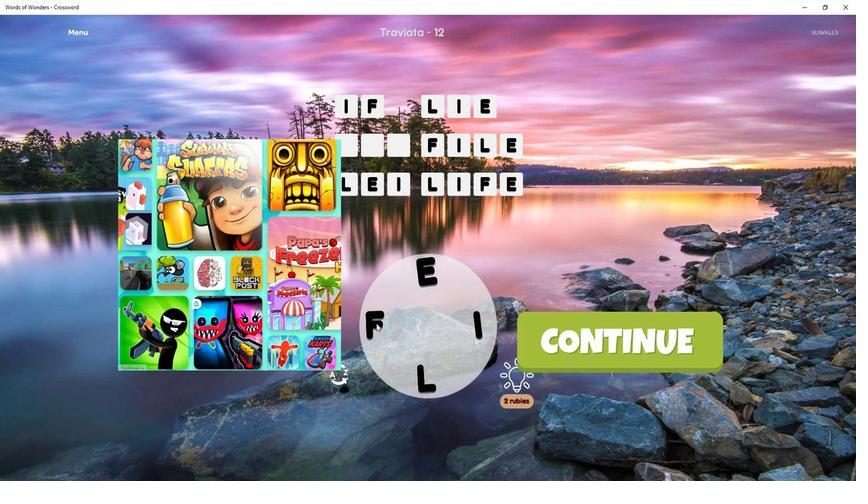 
Action: Mouse pressed left at (406, 321)
Screenshot: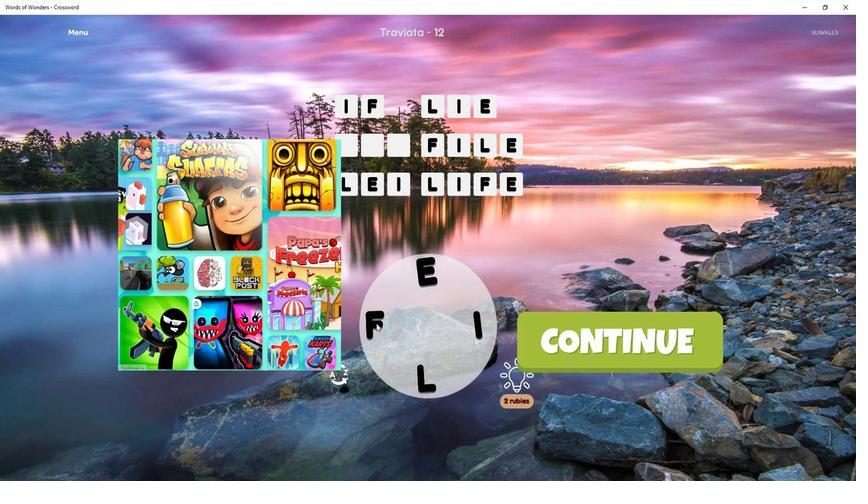 
Action: Mouse moved to (464, 319)
Screenshot: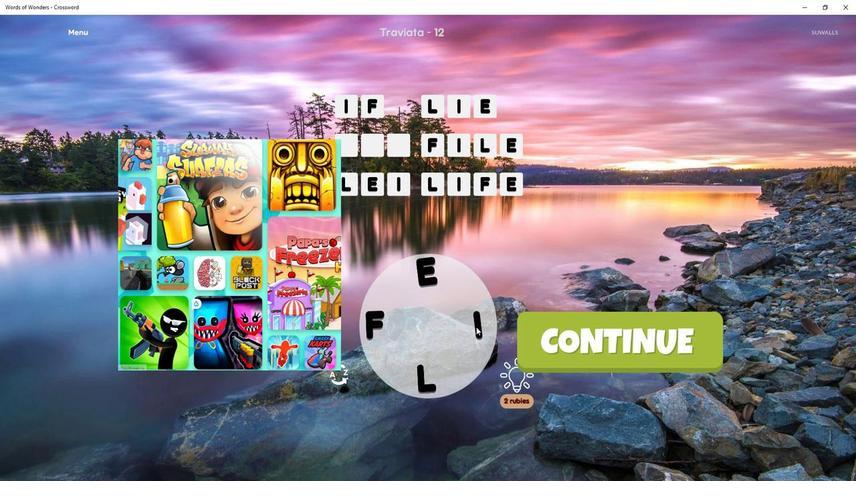 
Action: Mouse pressed left at (464, 319)
Screenshot: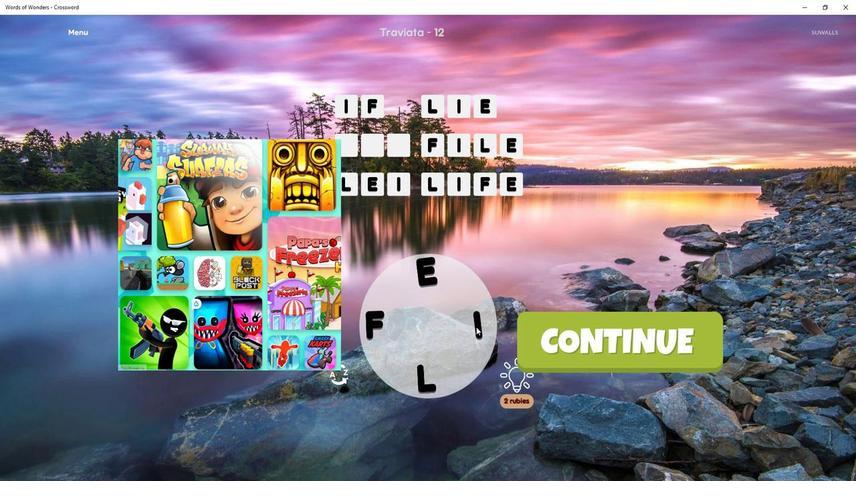 
Action: Mouse moved to (11, 462)
Screenshot: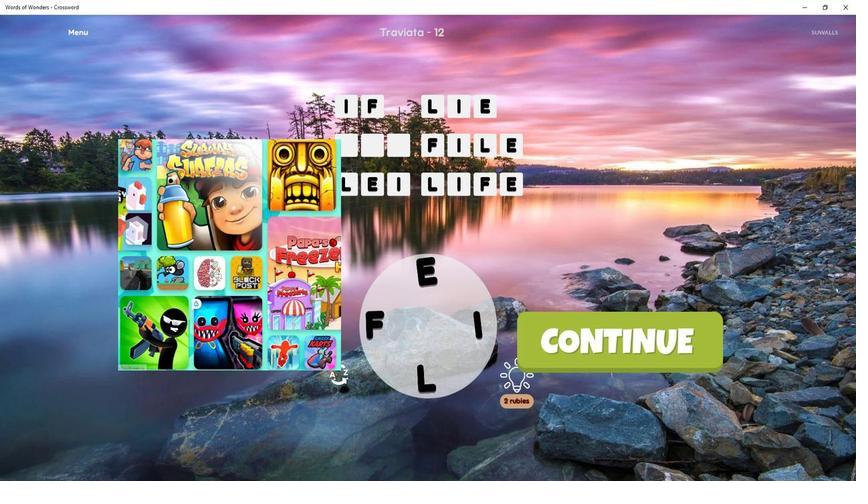 
Action: Mouse pressed left at (11, 462)
Screenshot: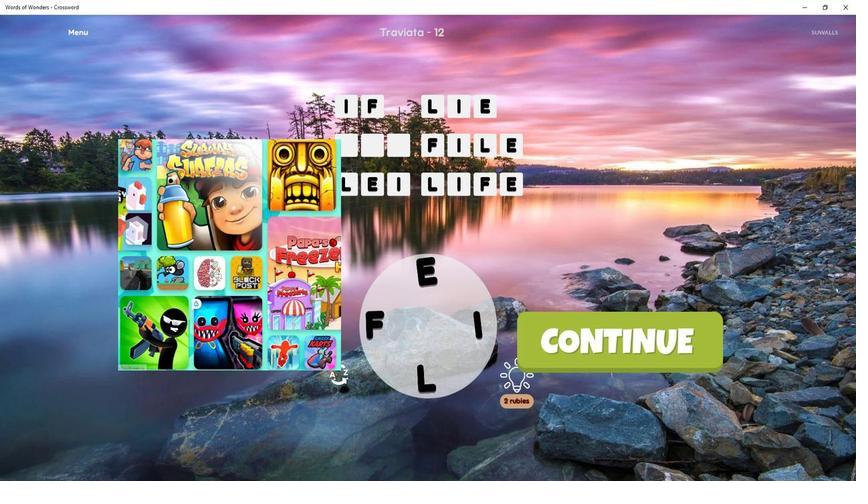 
Action: Mouse moved to (431, 293)
Screenshot: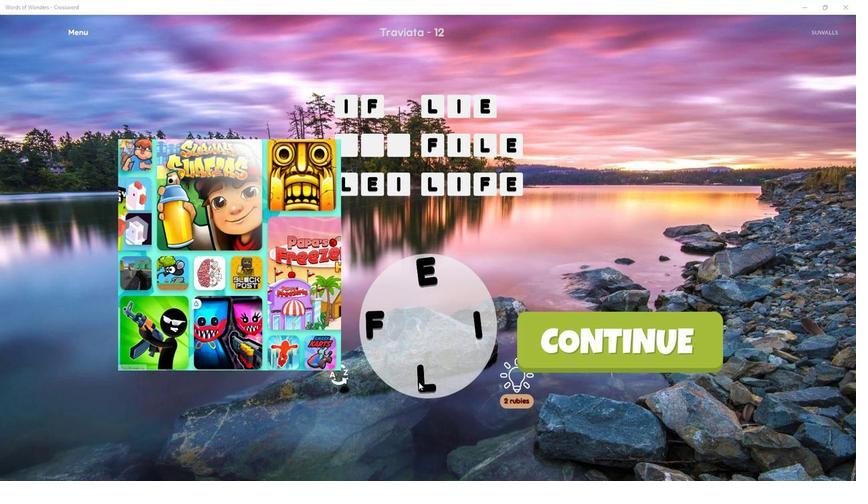 
Action: Mouse pressed left at (431, 293)
Screenshot: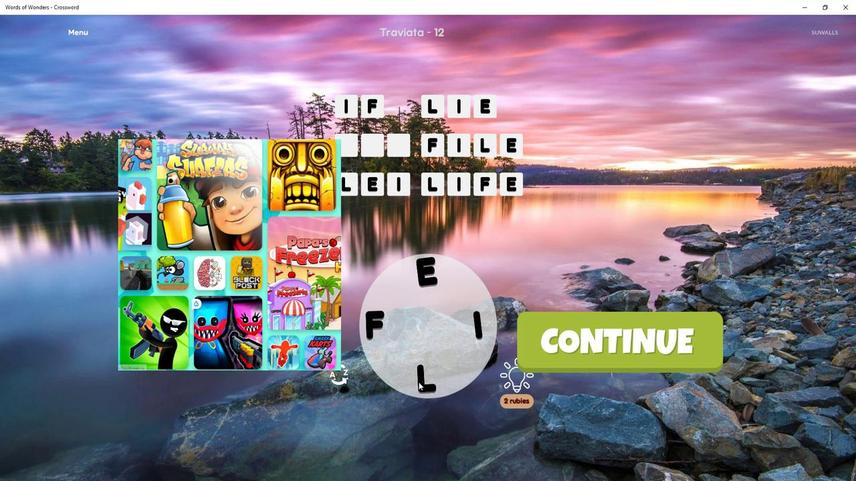 
Action: Mouse moved to (406, 319)
Screenshot: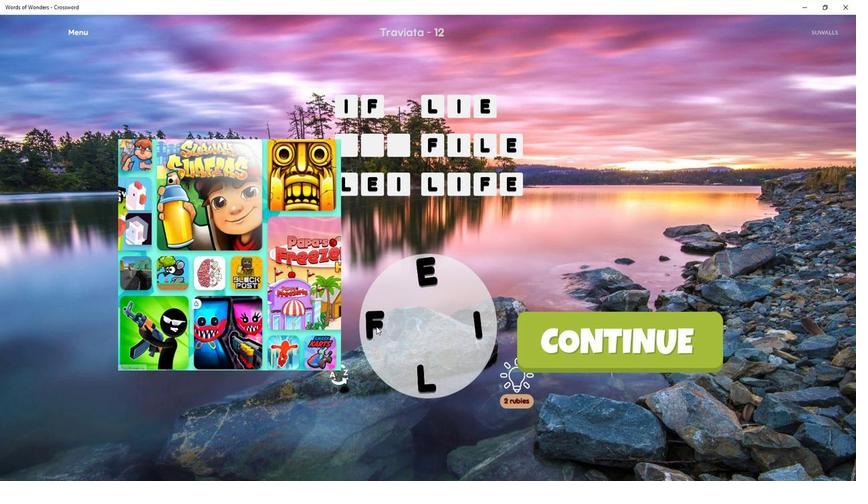 
Action: Mouse pressed left at (406, 319)
Screenshot: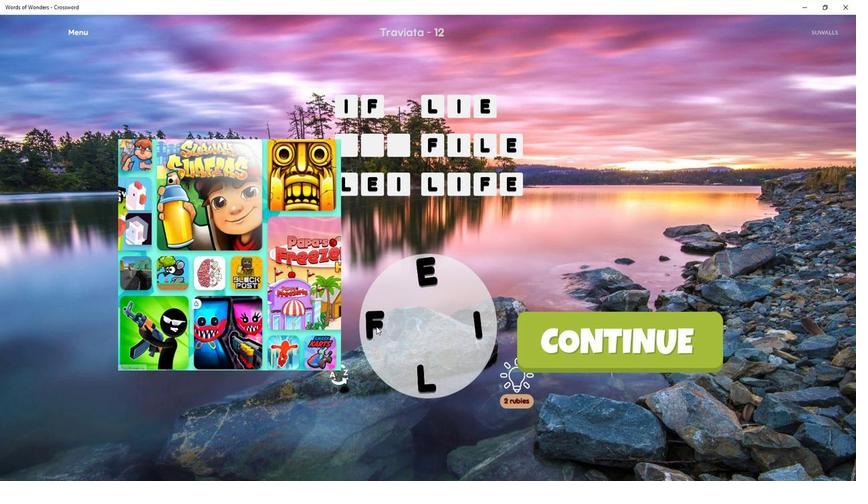 
Action: Mouse moved to (432, 341)
Screenshot: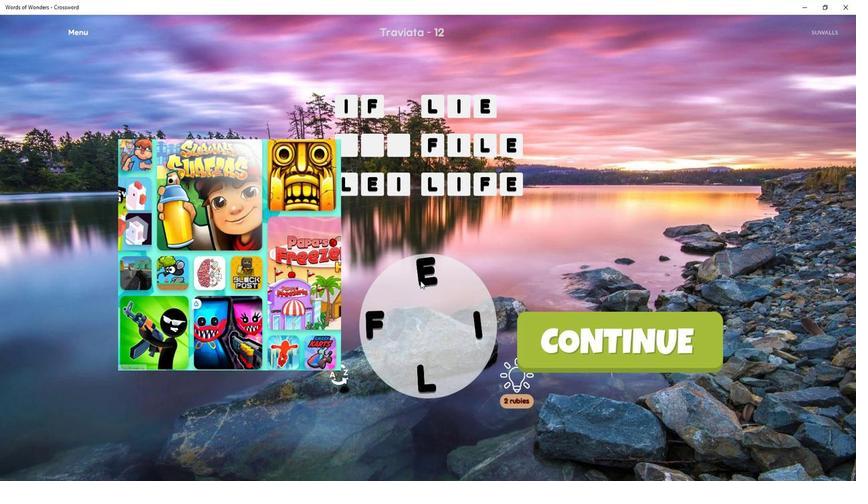 
Action: Mouse pressed left at (432, 341)
Screenshot: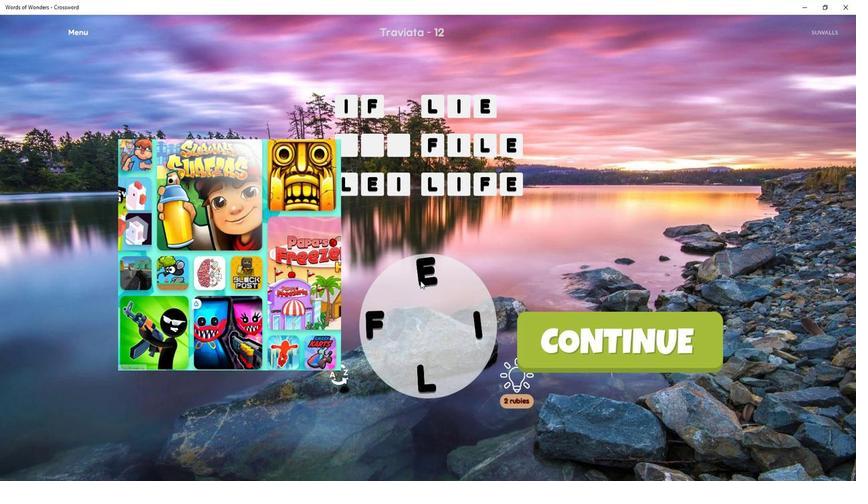 
Action: Mouse moved to (438, 341)
Screenshot: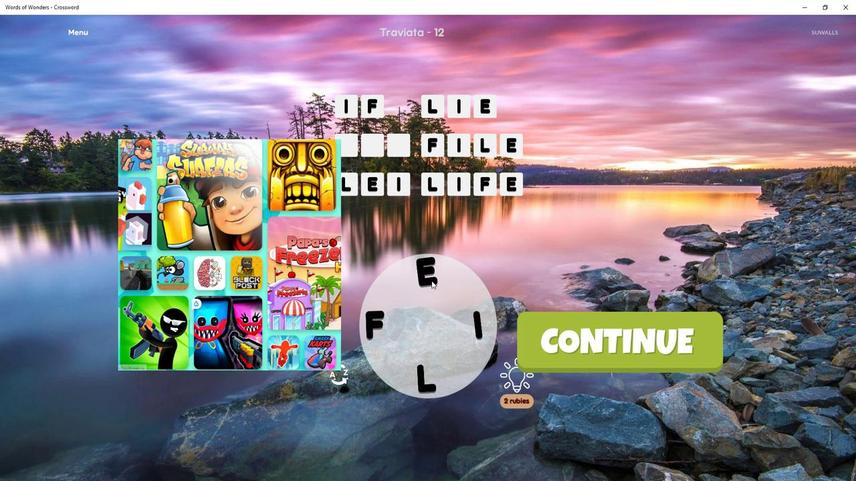 
Action: Mouse pressed left at (438, 341)
Screenshot: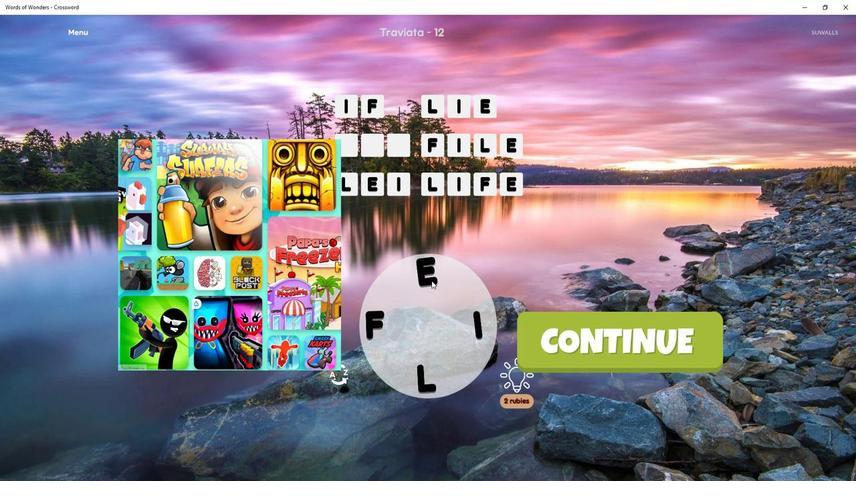 
Action: Mouse moved to (450, 354)
Screenshot: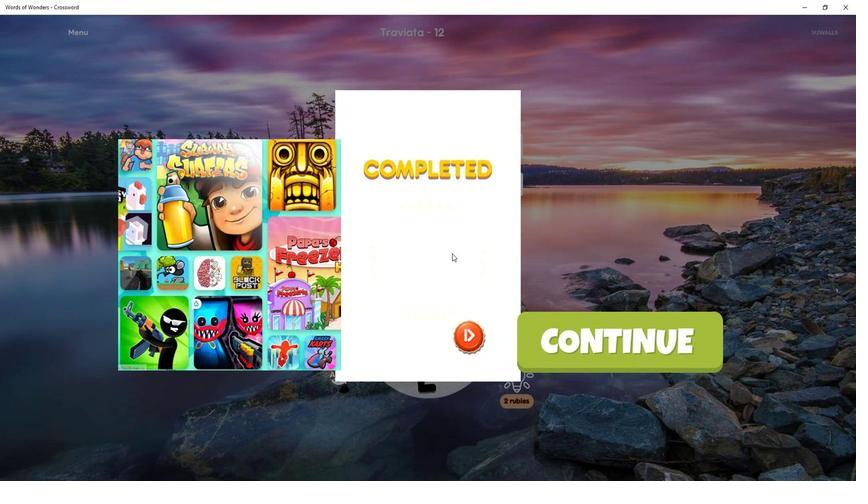 
